 Task: Find connections with filter location Peñaflor with filter topic #LinkedInwith filter profile language English with filter current company Equitas Small Finance Bank with filter school Indraprastha University with filter industry Biotechnology Research with filter service category Portrait Photography with filter keywords title Accountant
Action: Mouse moved to (478, 73)
Screenshot: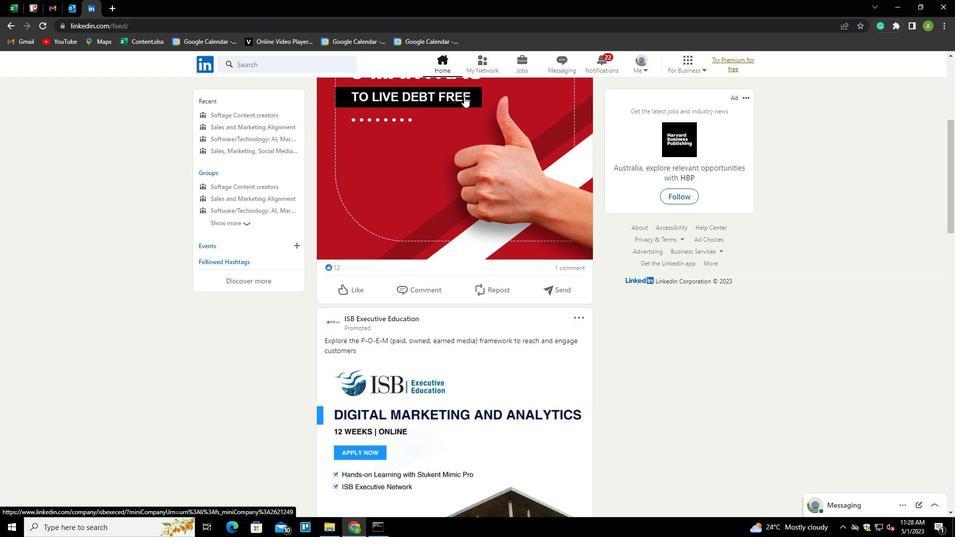 
Action: Mouse pressed left at (478, 73)
Screenshot: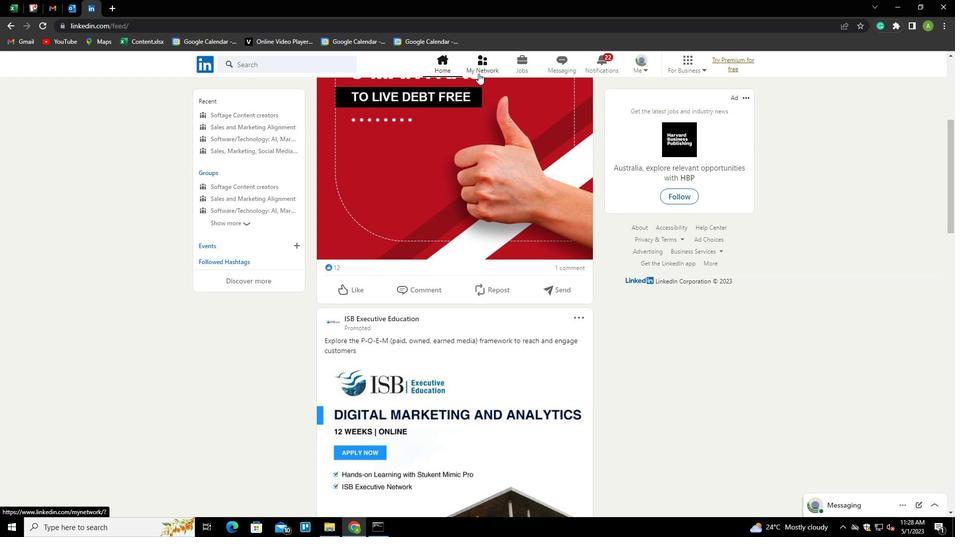 
Action: Mouse moved to (243, 121)
Screenshot: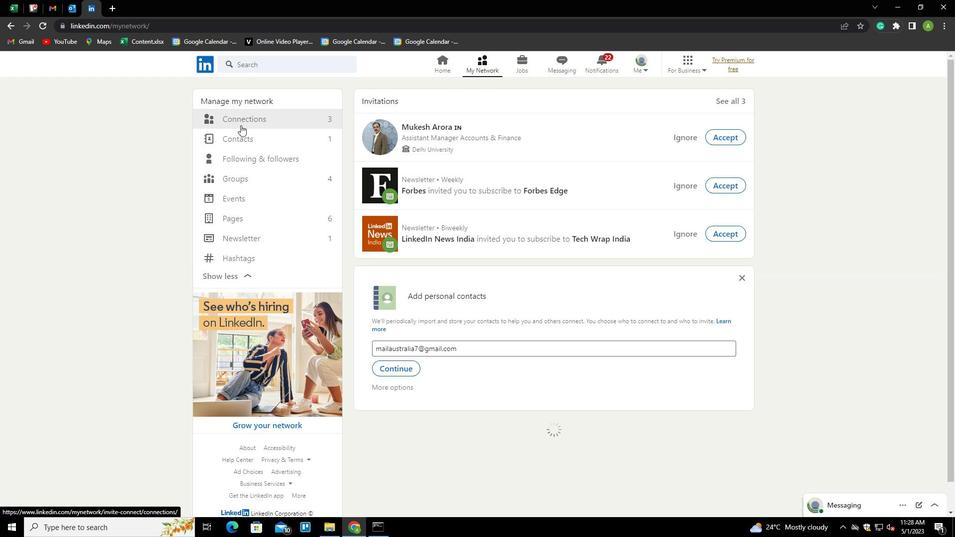 
Action: Mouse pressed left at (243, 121)
Screenshot: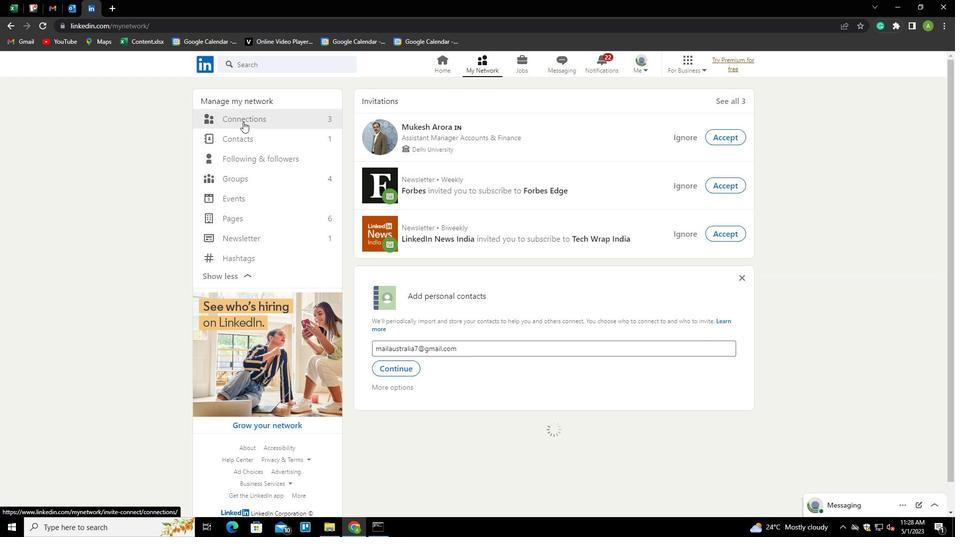 
Action: Mouse moved to (563, 119)
Screenshot: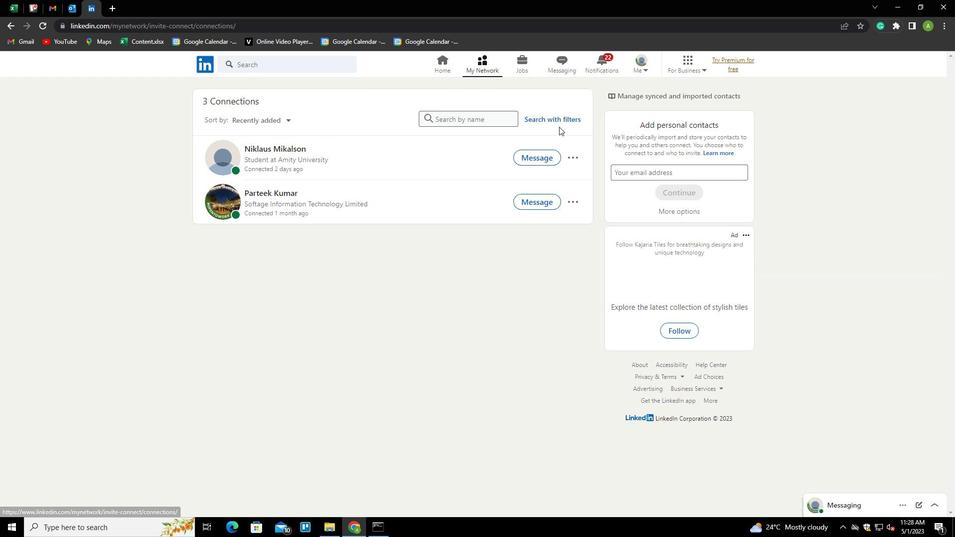 
Action: Mouse pressed left at (563, 119)
Screenshot: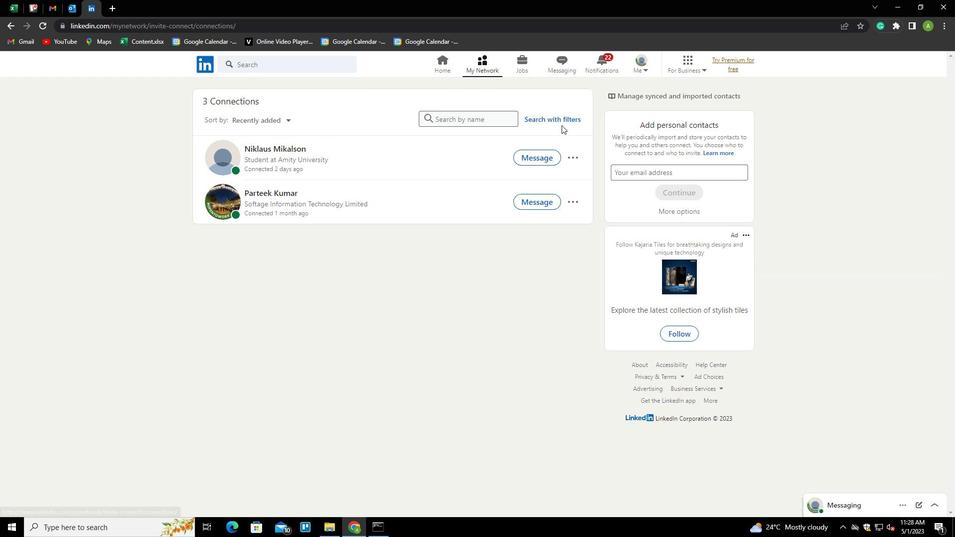 
Action: Mouse moved to (509, 91)
Screenshot: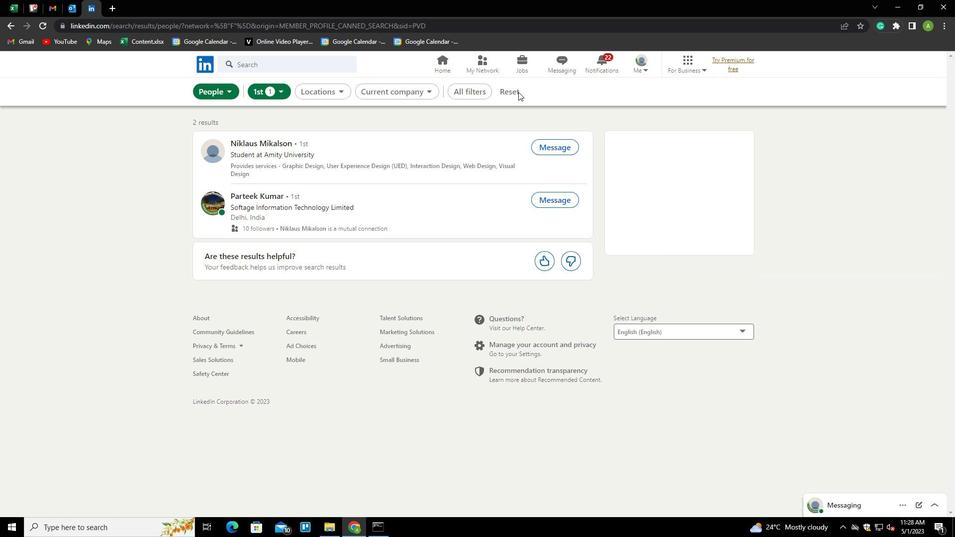 
Action: Mouse pressed left at (509, 91)
Screenshot: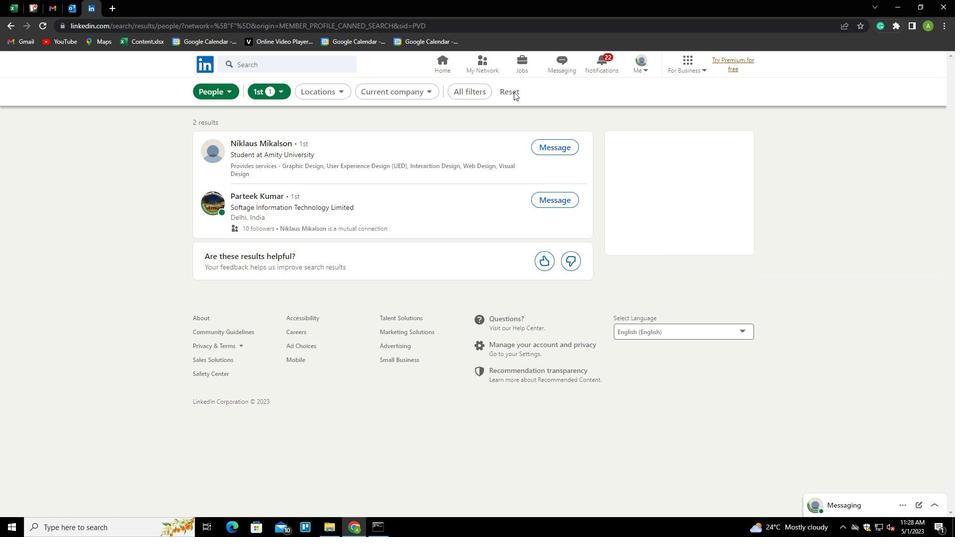 
Action: Mouse moved to (490, 91)
Screenshot: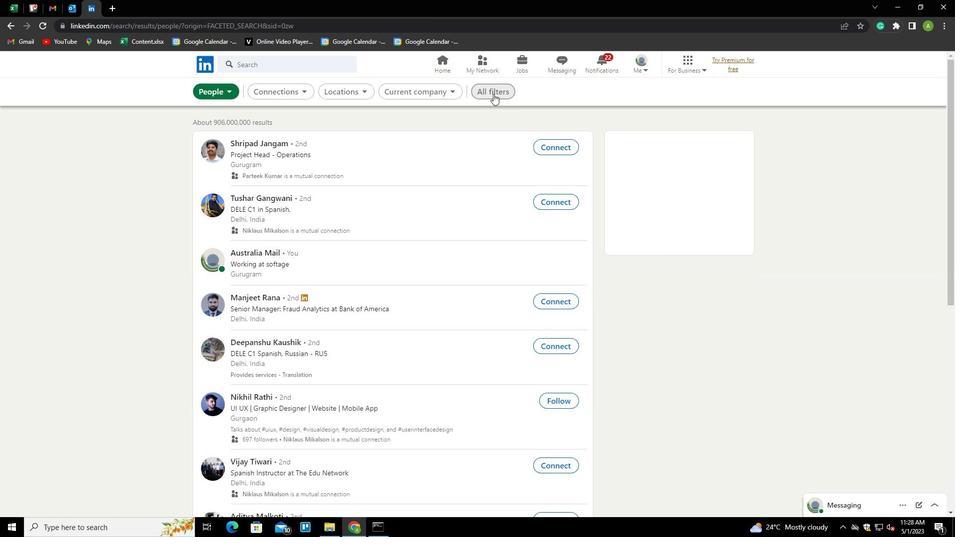 
Action: Mouse pressed left at (490, 91)
Screenshot: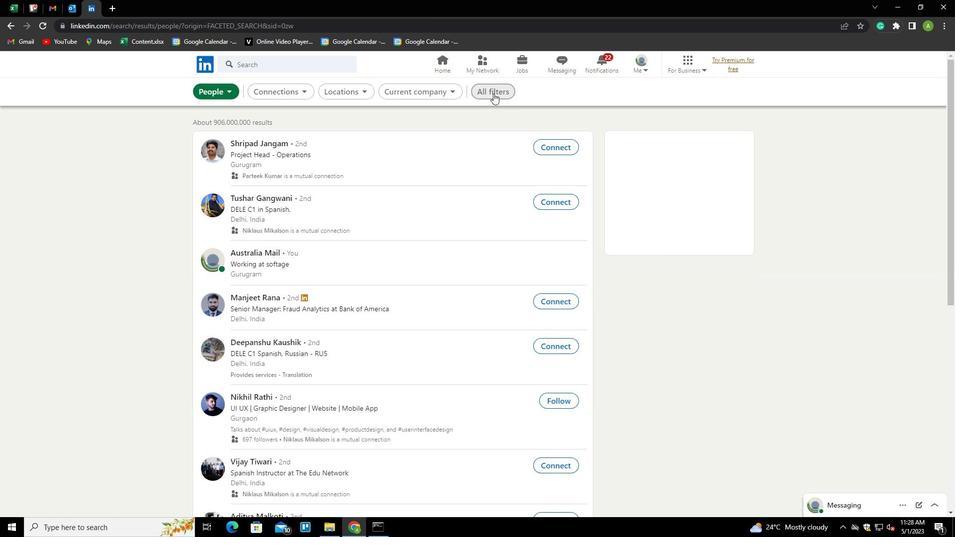 
Action: Mouse moved to (787, 265)
Screenshot: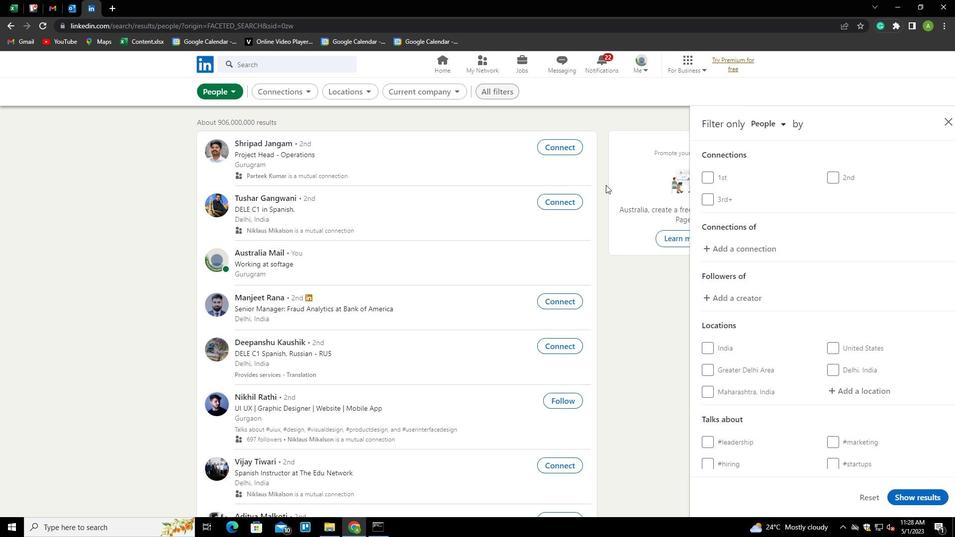 
Action: Mouse scrolled (787, 264) with delta (0, 0)
Screenshot: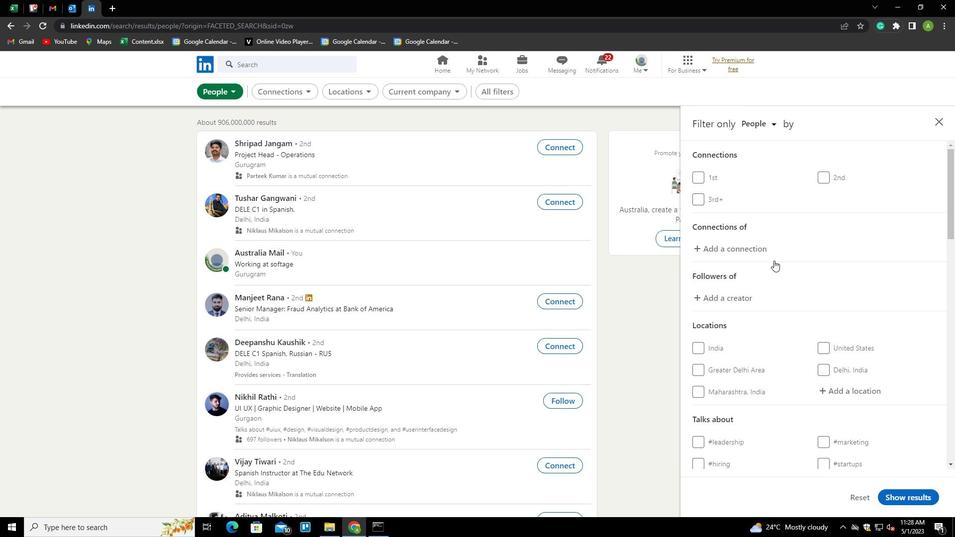 
Action: Mouse scrolled (787, 264) with delta (0, 0)
Screenshot: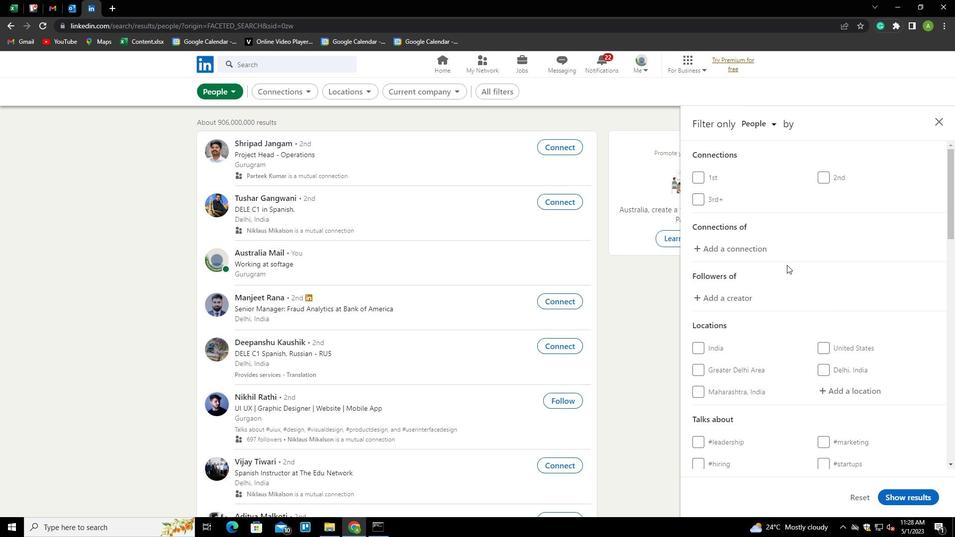 
Action: Mouse scrolled (787, 264) with delta (0, 0)
Screenshot: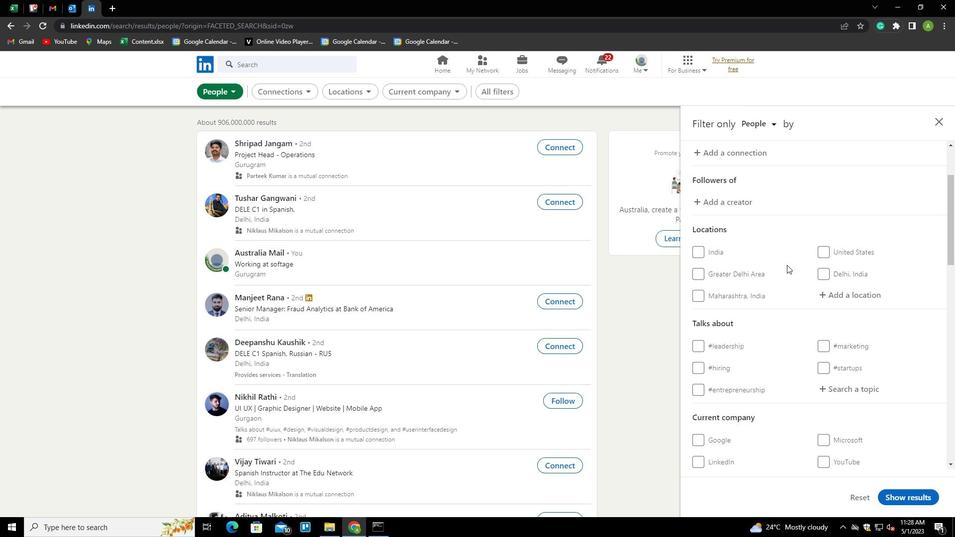 
Action: Mouse moved to (826, 244)
Screenshot: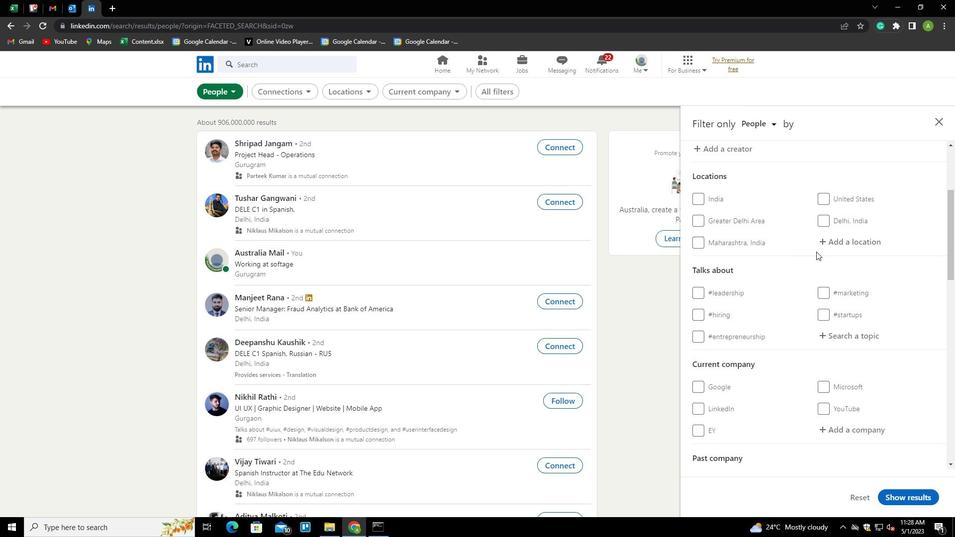 
Action: Mouse pressed left at (826, 244)
Screenshot: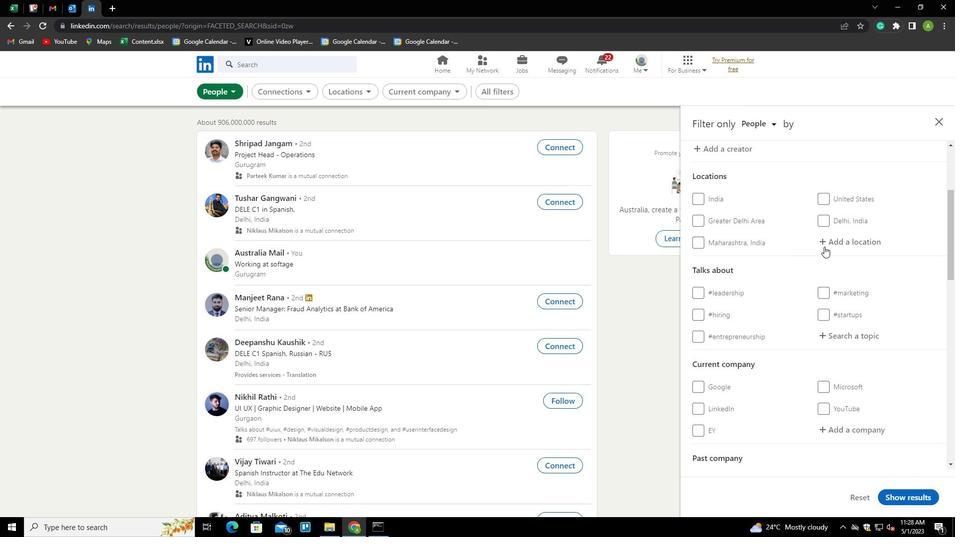 
Action: Key pressed <Key.shift><Key.shift><Key.shift><Key.shift><Key.shift><Key.shift><Key.shift><Key.shift>I<Key.backspace>PENAFLOR<Key.down><Key.enter>
Screenshot: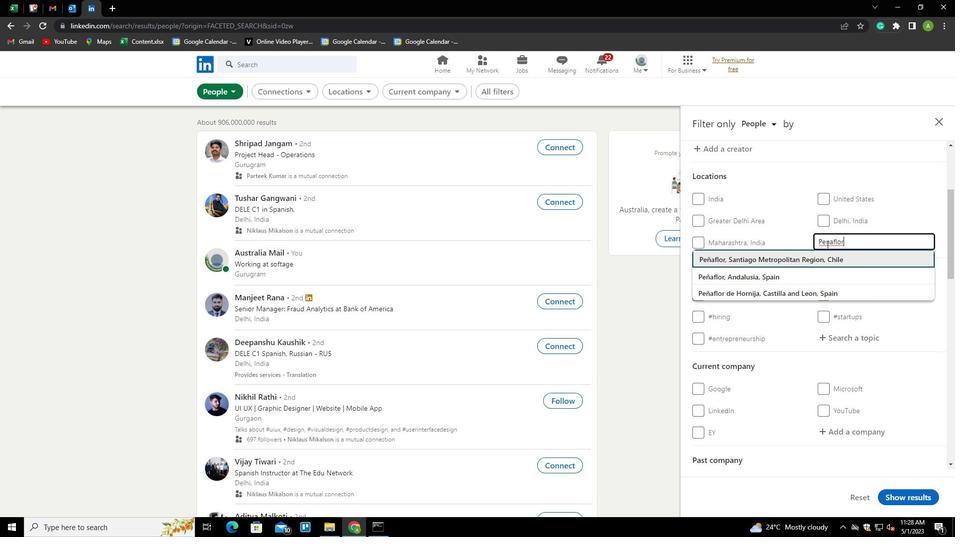 
Action: Mouse scrolled (826, 244) with delta (0, 0)
Screenshot: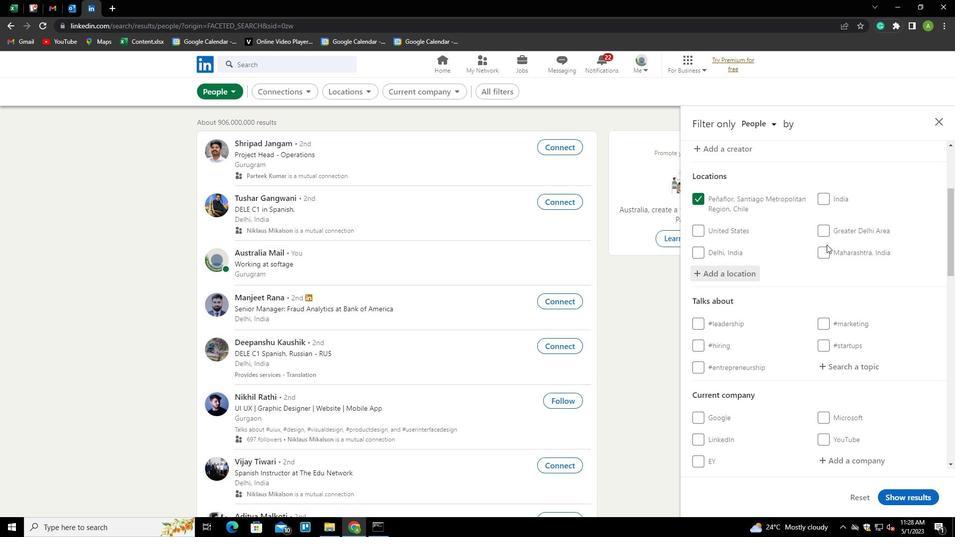 
Action: Mouse scrolled (826, 244) with delta (0, 0)
Screenshot: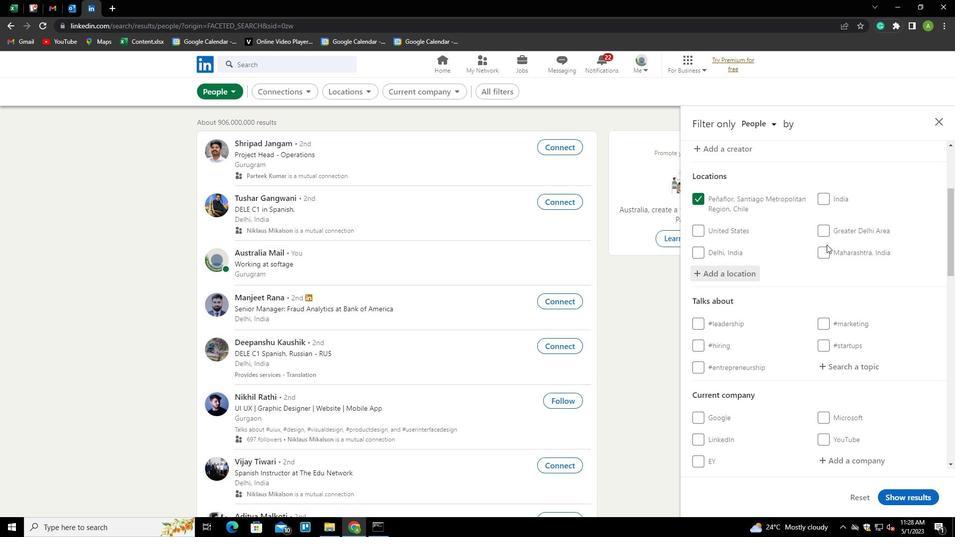 
Action: Mouse moved to (848, 264)
Screenshot: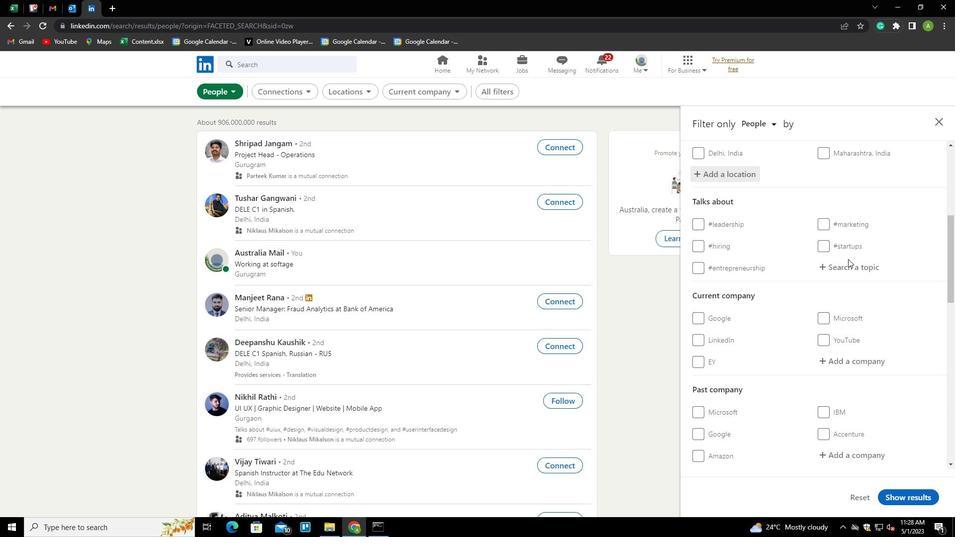 
Action: Mouse pressed left at (848, 264)
Screenshot: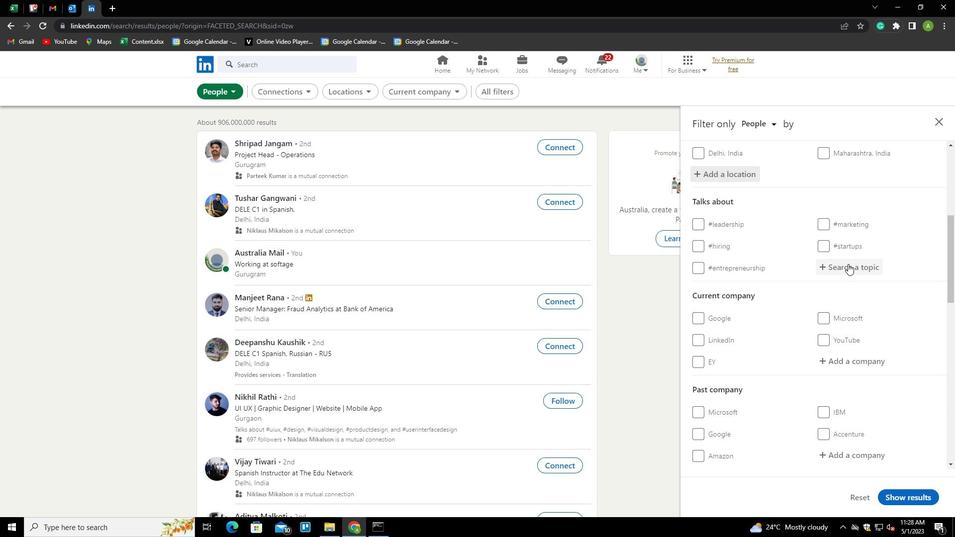 
Action: Key pressed <Key.shift>LINKED<Key.down><Key.enter>
Screenshot: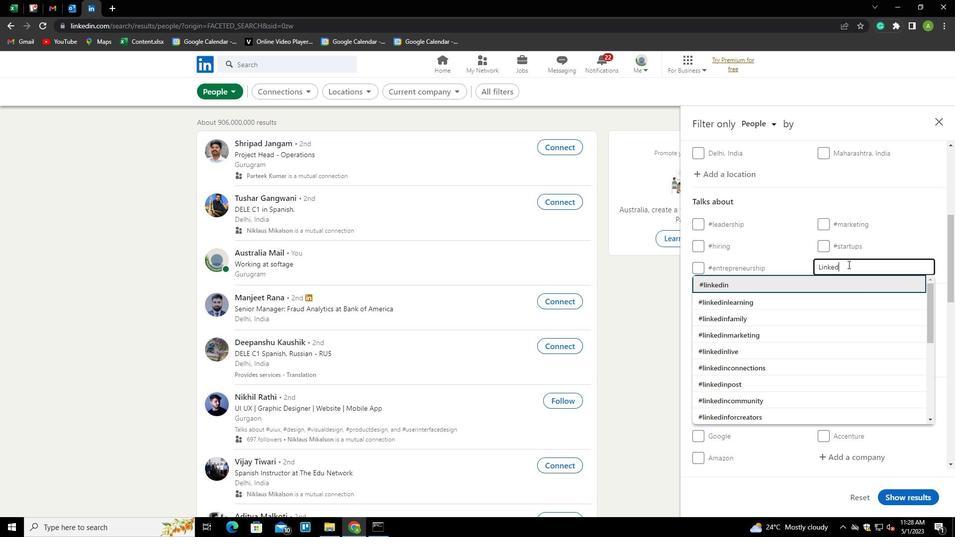 
Action: Mouse scrolled (848, 264) with delta (0, 0)
Screenshot: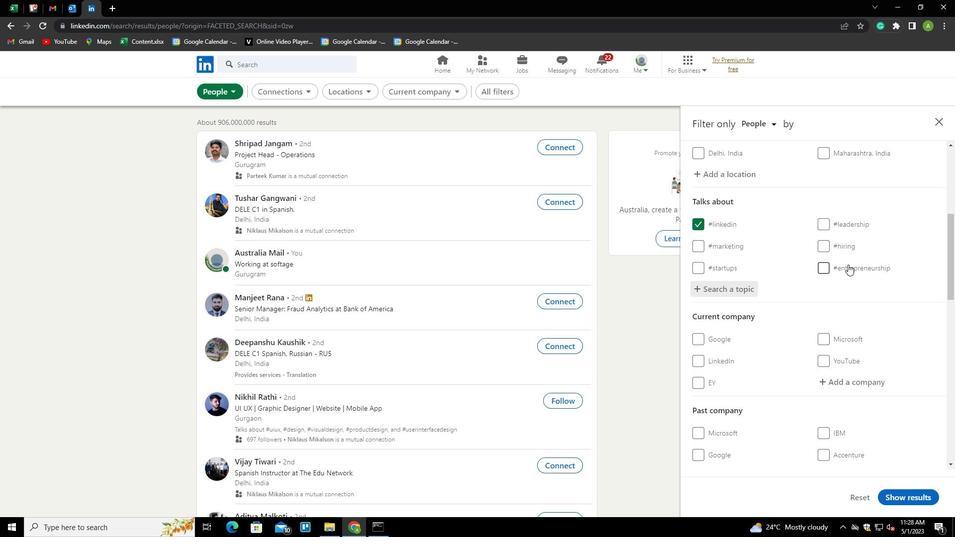 
Action: Mouse scrolled (848, 264) with delta (0, 0)
Screenshot: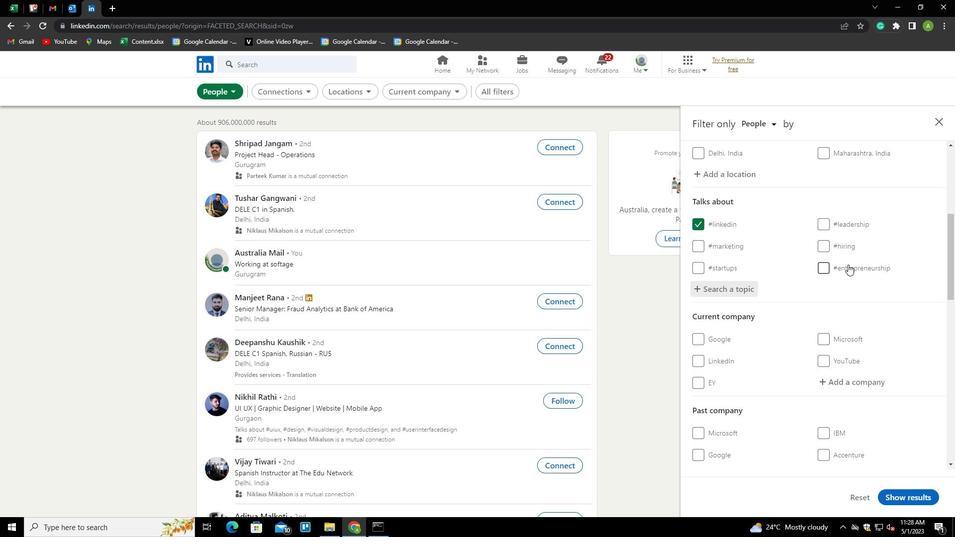 
Action: Mouse scrolled (848, 264) with delta (0, 0)
Screenshot: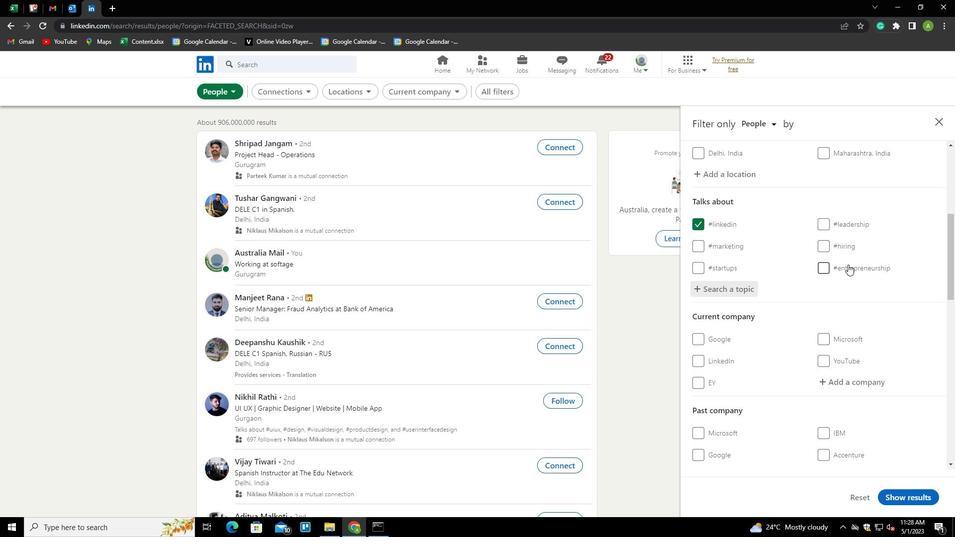 
Action: Mouse scrolled (848, 264) with delta (0, 0)
Screenshot: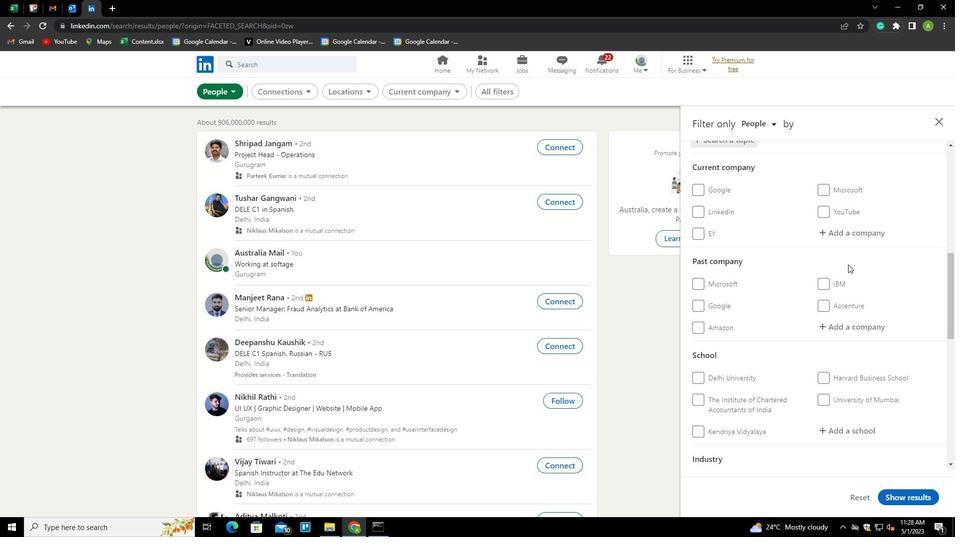 
Action: Mouse scrolled (848, 264) with delta (0, 0)
Screenshot: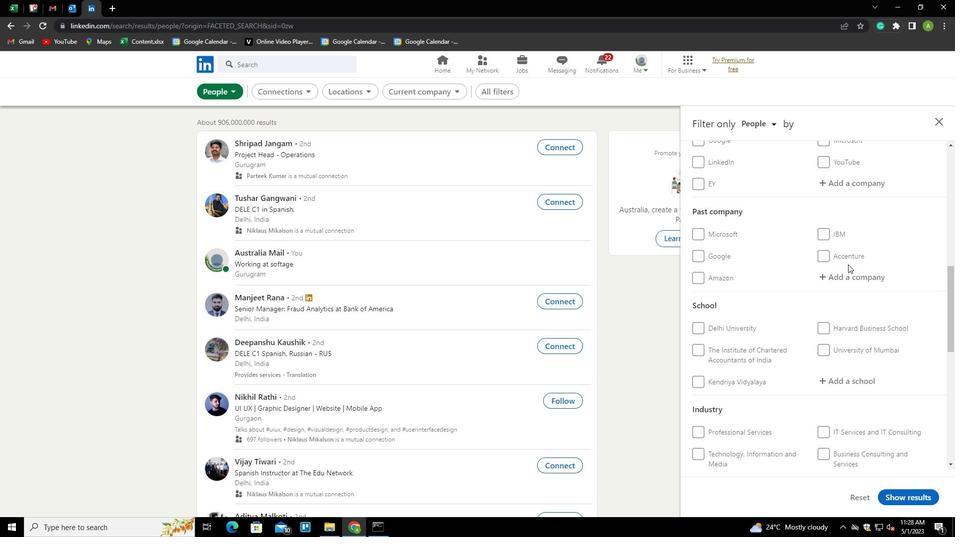 
Action: Mouse scrolled (848, 264) with delta (0, 0)
Screenshot: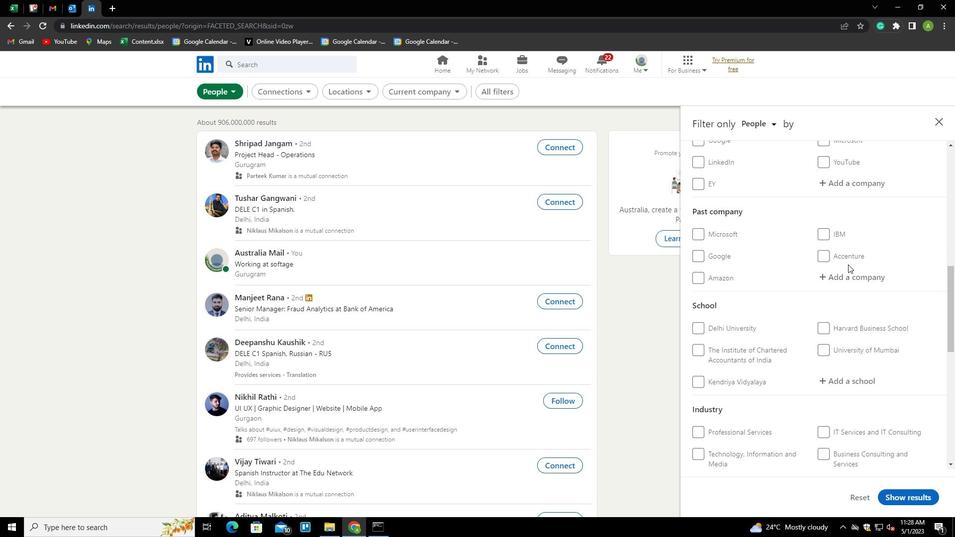 
Action: Mouse scrolled (848, 264) with delta (0, 0)
Screenshot: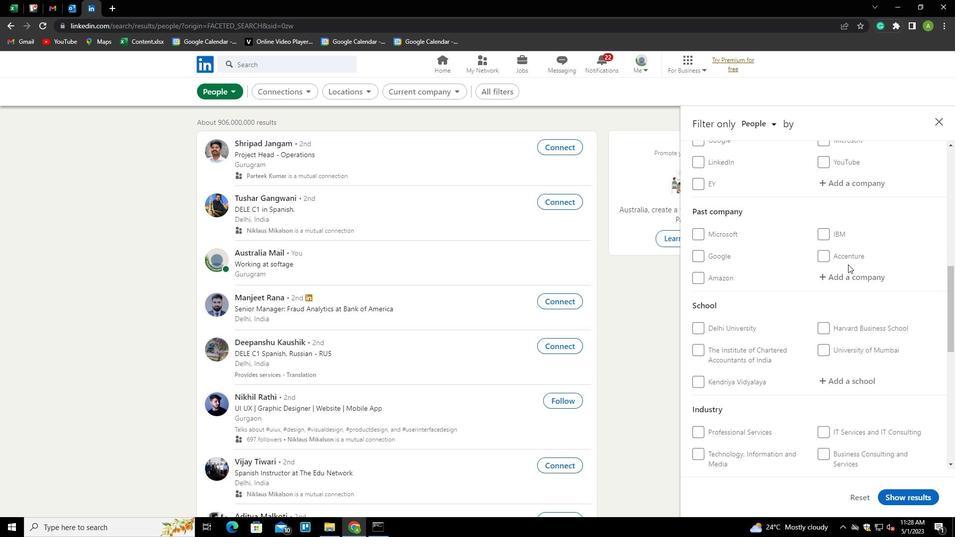 
Action: Mouse scrolled (848, 264) with delta (0, 0)
Screenshot: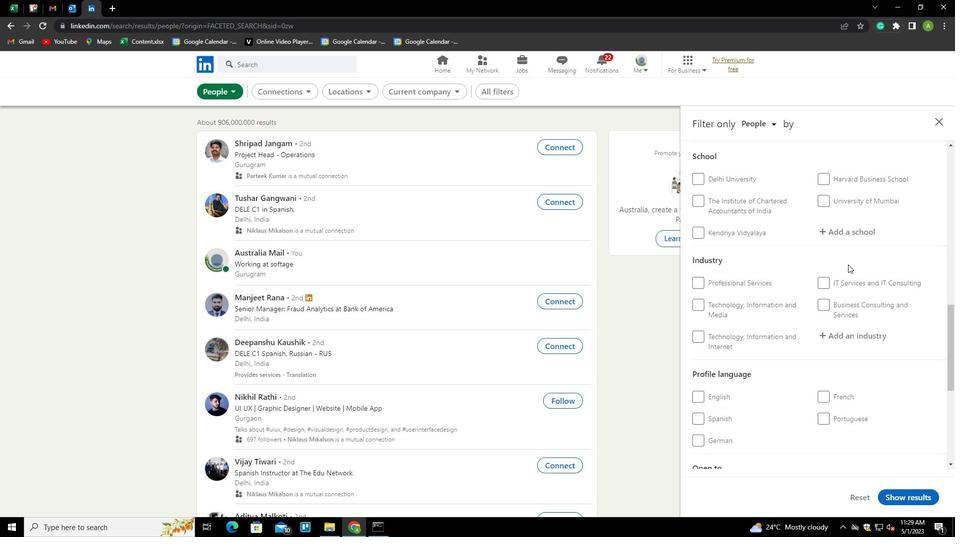 
Action: Mouse moved to (714, 346)
Screenshot: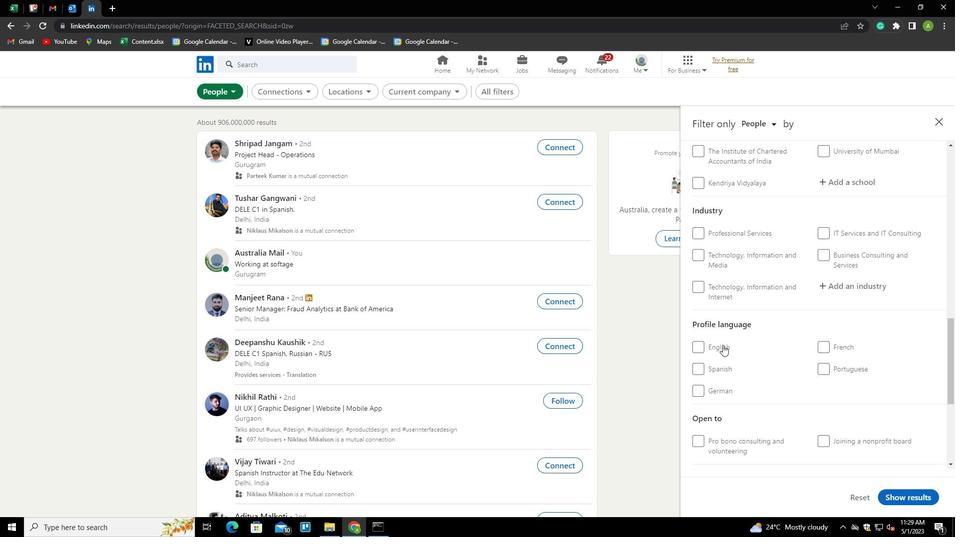
Action: Mouse pressed left at (714, 346)
Screenshot: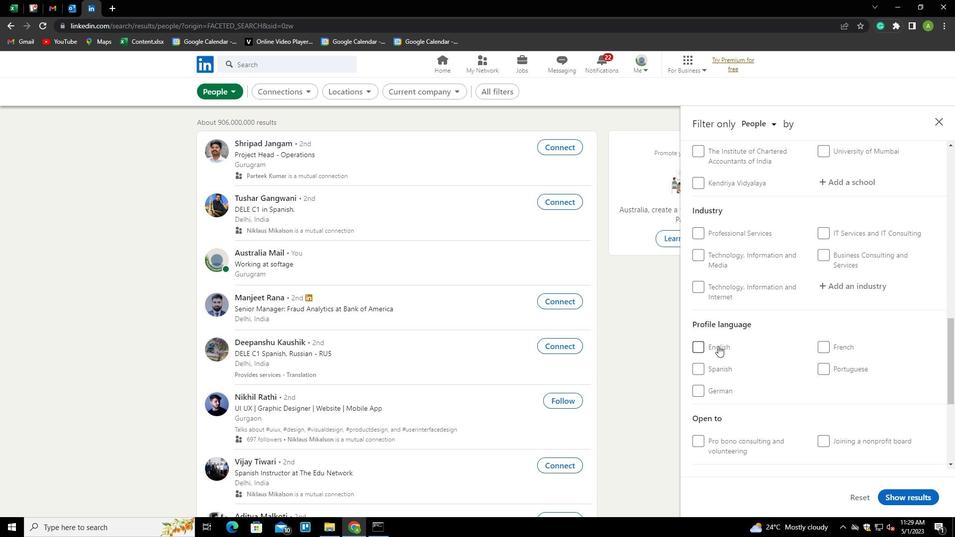 
Action: Mouse moved to (851, 331)
Screenshot: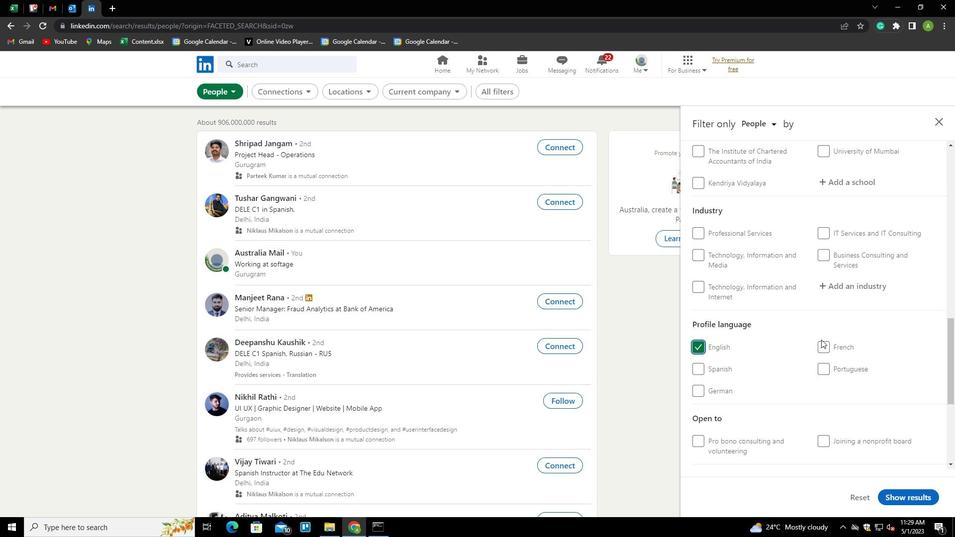 
Action: Mouse scrolled (851, 331) with delta (0, 0)
Screenshot: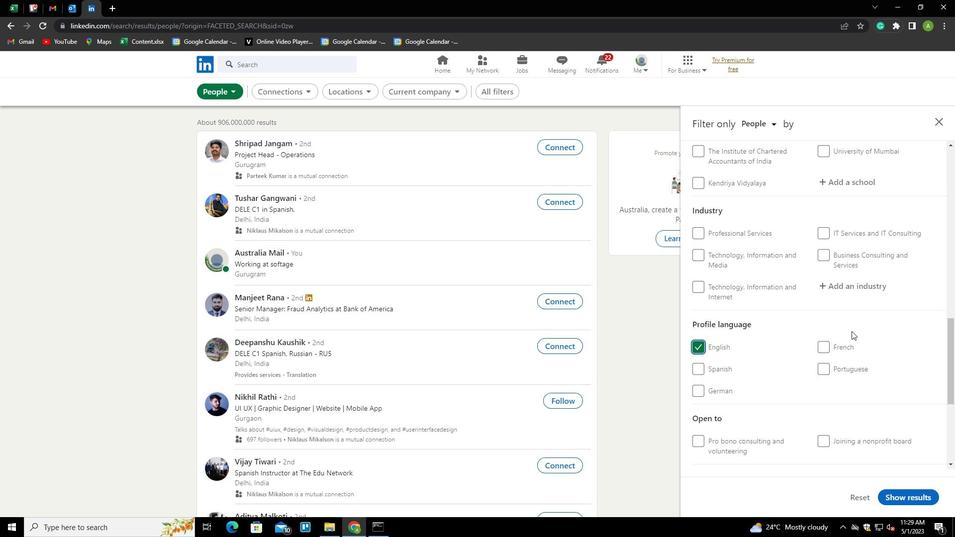 
Action: Mouse scrolled (851, 331) with delta (0, 0)
Screenshot: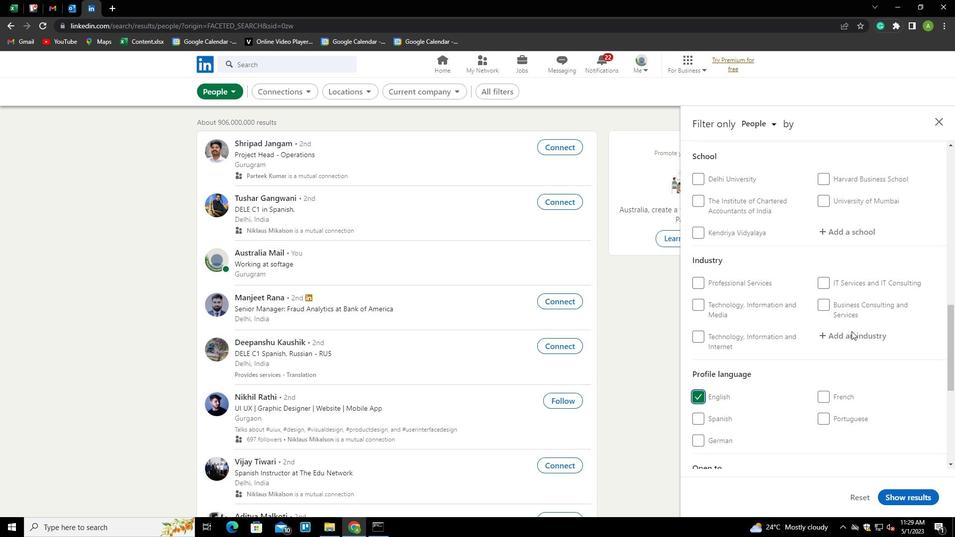 
Action: Mouse scrolled (851, 331) with delta (0, 0)
Screenshot: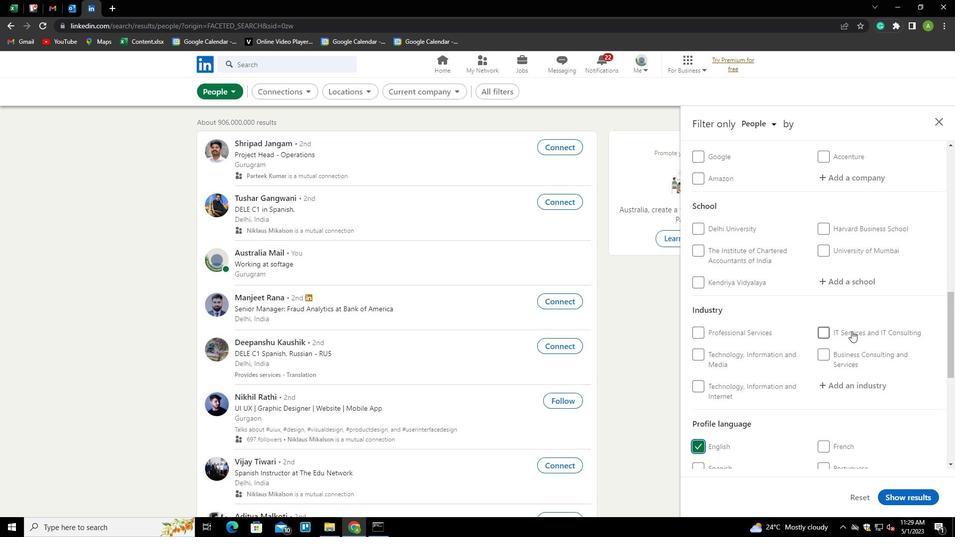 
Action: Mouse scrolled (851, 331) with delta (0, 0)
Screenshot: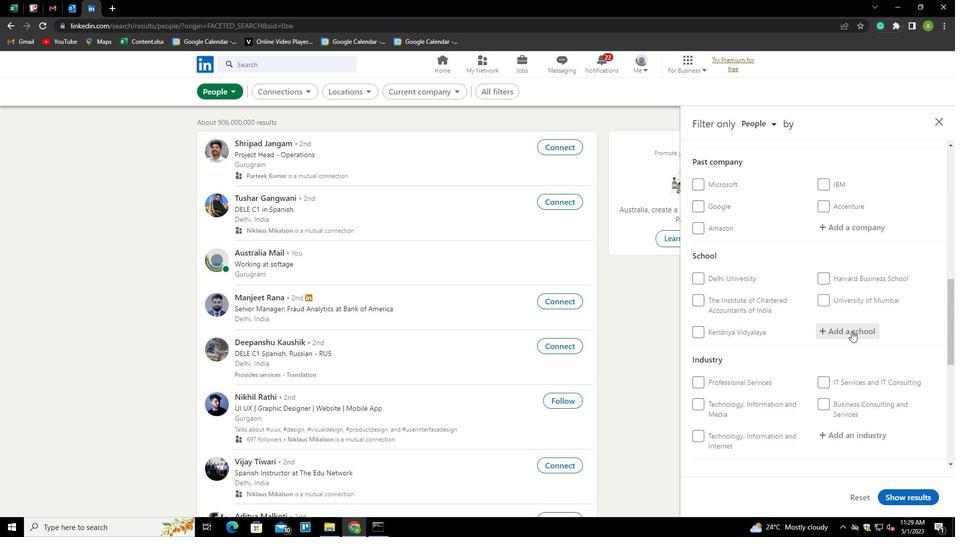 
Action: Mouse scrolled (851, 331) with delta (0, 0)
Screenshot: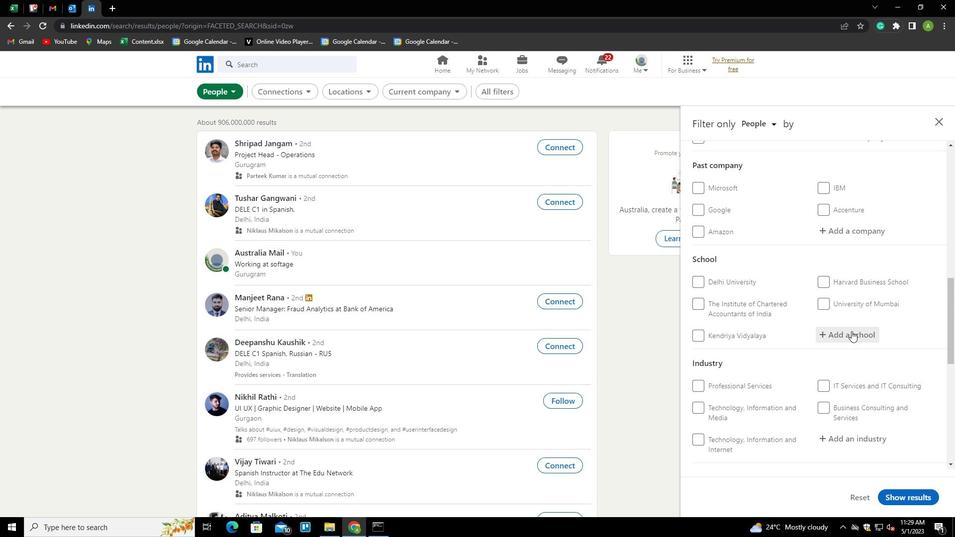 
Action: Mouse scrolled (851, 331) with delta (0, 0)
Screenshot: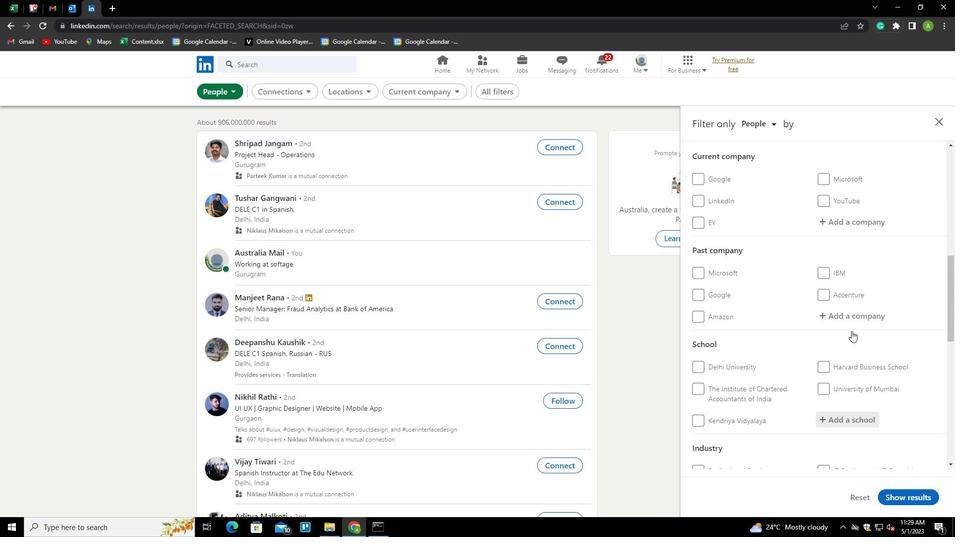 
Action: Mouse moved to (840, 280)
Screenshot: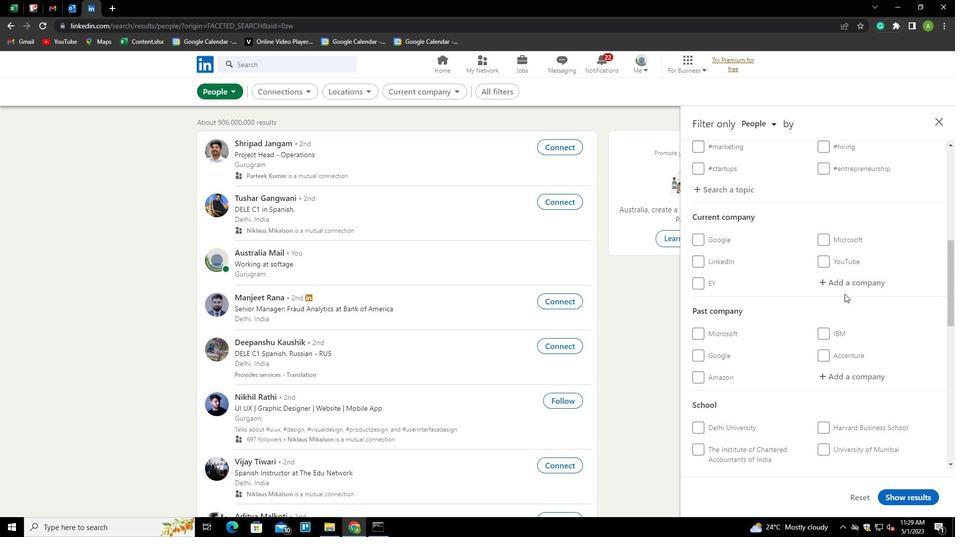 
Action: Mouse pressed left at (840, 280)
Screenshot: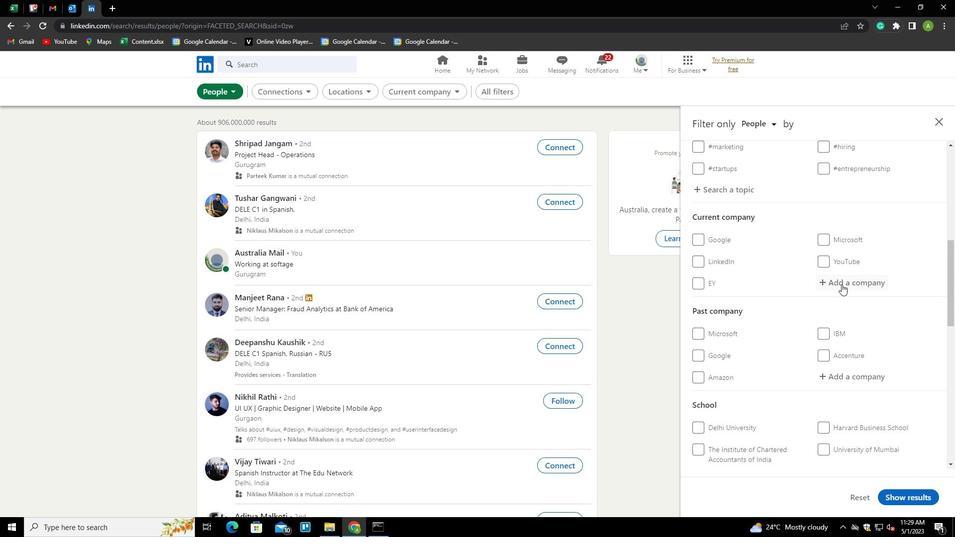 
Action: Key pressed <Key.shift>D<Key.backspace>EQUITAS<Key.down><Key.enter>
Screenshot: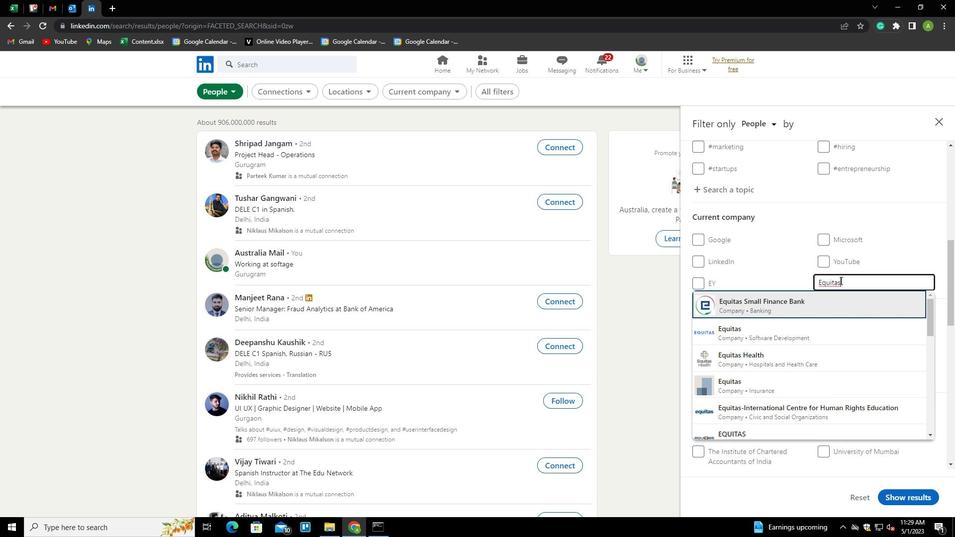 
Action: Mouse scrolled (840, 280) with delta (0, 0)
Screenshot: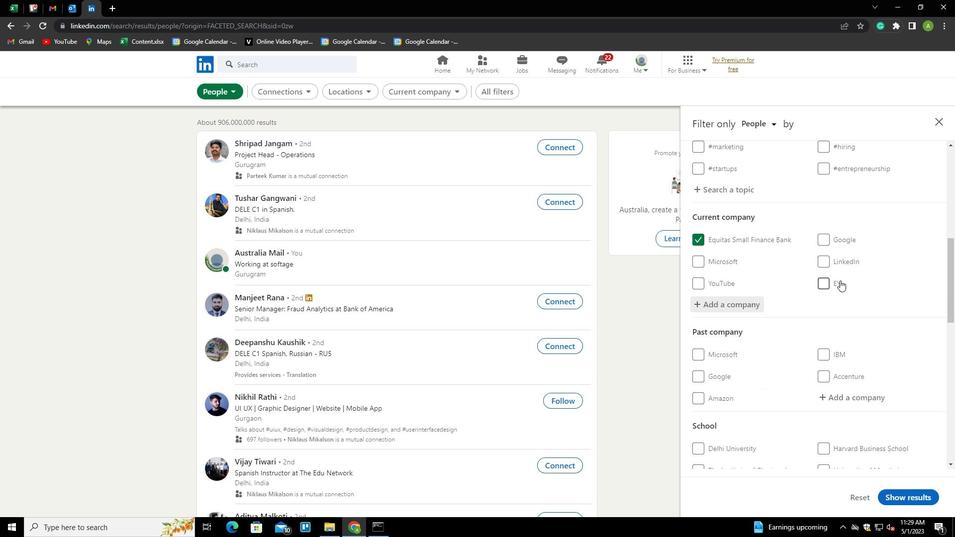 
Action: Mouse scrolled (840, 280) with delta (0, 0)
Screenshot: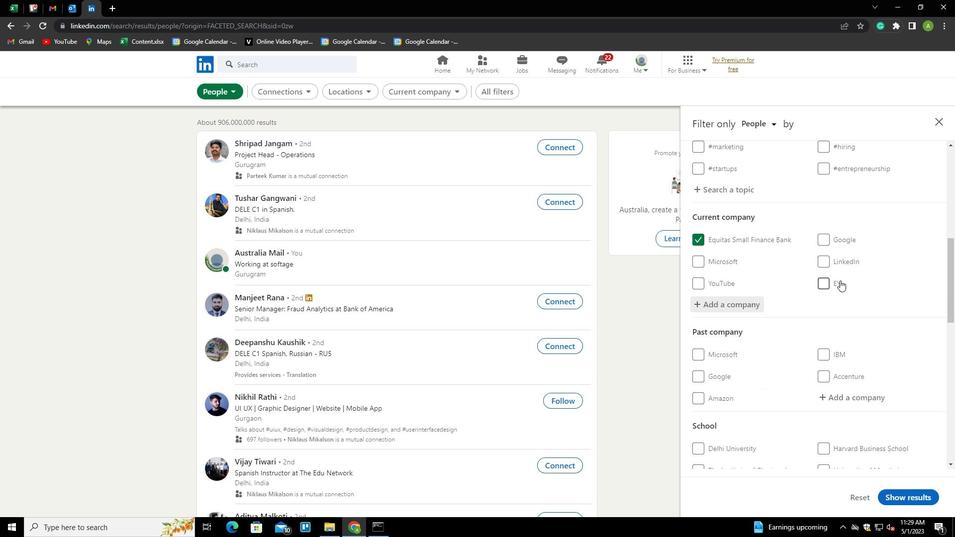 
Action: Mouse moved to (836, 303)
Screenshot: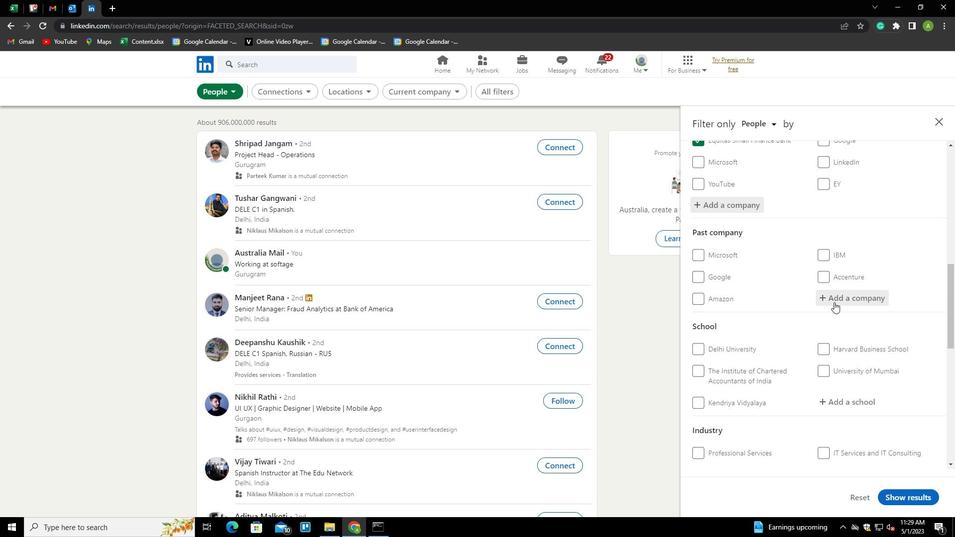 
Action: Mouse scrolled (836, 302) with delta (0, 0)
Screenshot: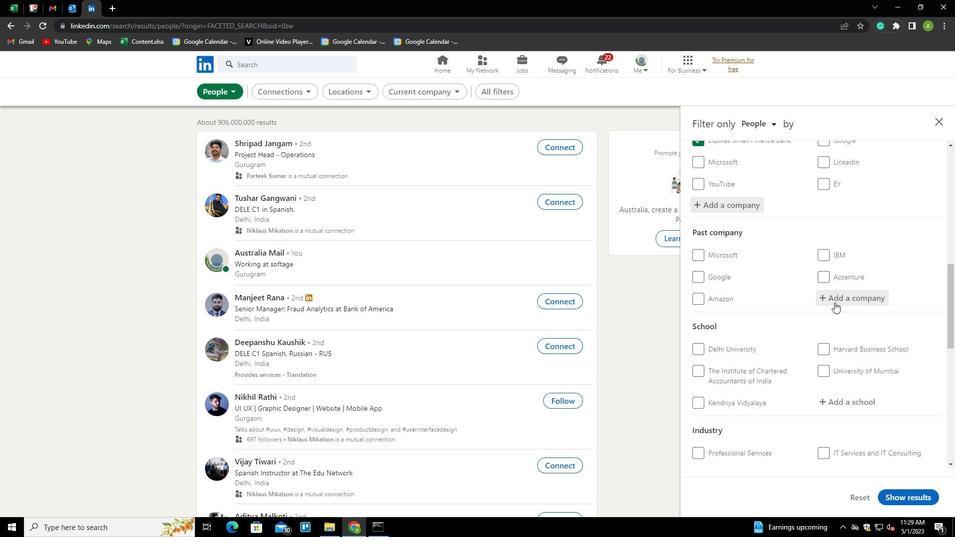 
Action: Mouse moved to (845, 356)
Screenshot: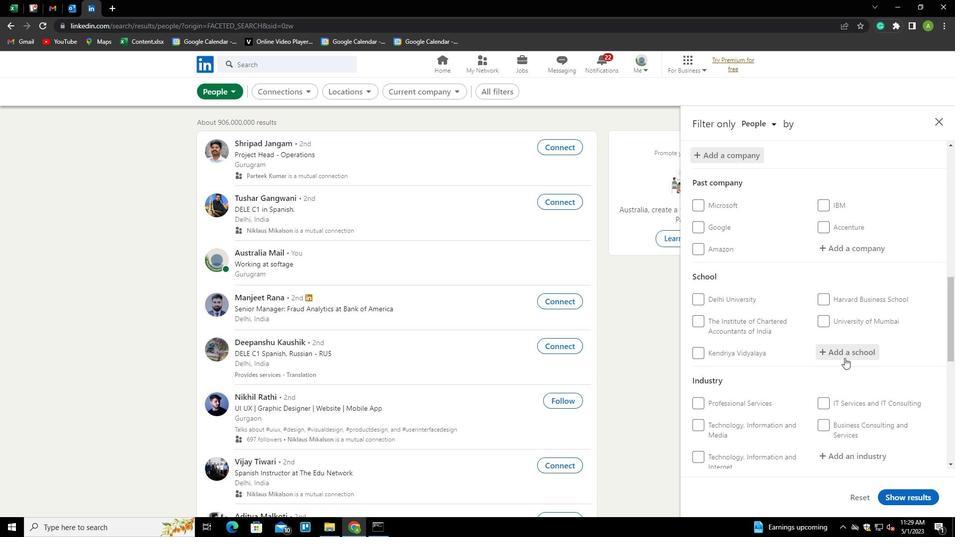 
Action: Mouse pressed left at (845, 356)
Screenshot: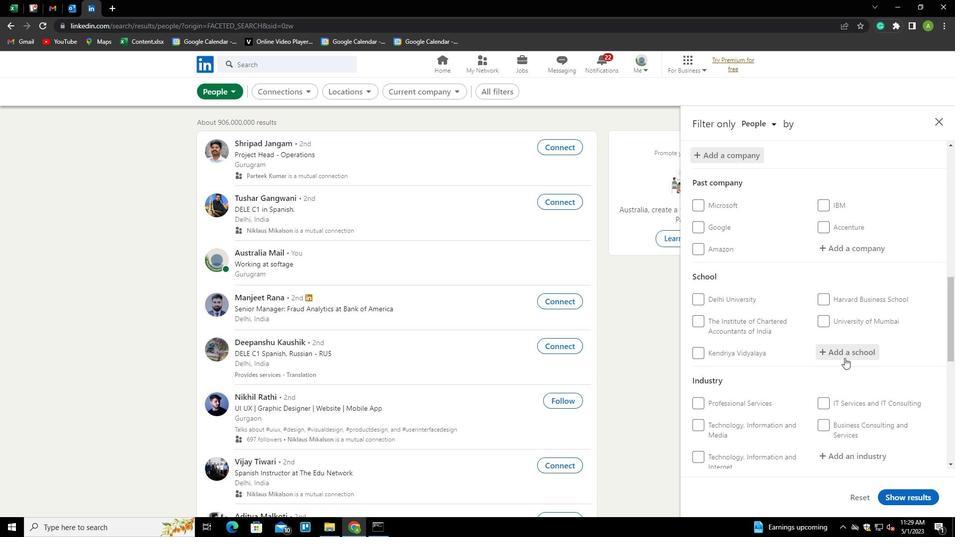 
Action: Key pressed <Key.shift>INPRA<Key.backspace><Key.backspace><Key.backspace>DRAP<Key.down><Key.down><Key.down><Key.down>RASTHA<Key.space><Key.shift><Key.shift><Key.shift><Key.shift><Key.shift><Key.shift><Key.shift><Key.shift><Key.shift><Key.shift><Key.shift><Key.shift><Key.shift><Key.shift><Key.shift>UNI<Key.down><Key.enter>
Screenshot: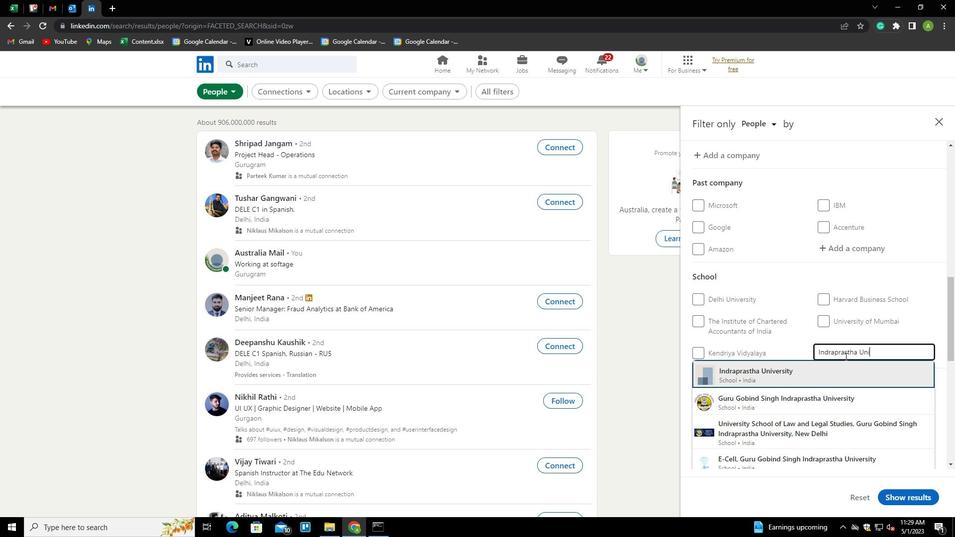 
Action: Mouse moved to (805, 363)
Screenshot: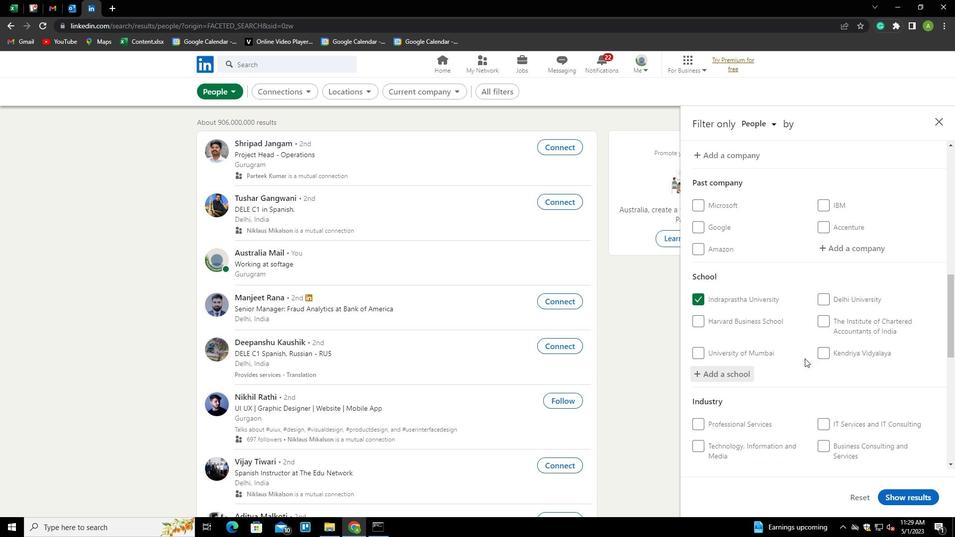 
Action: Mouse scrolled (805, 362) with delta (0, 0)
Screenshot: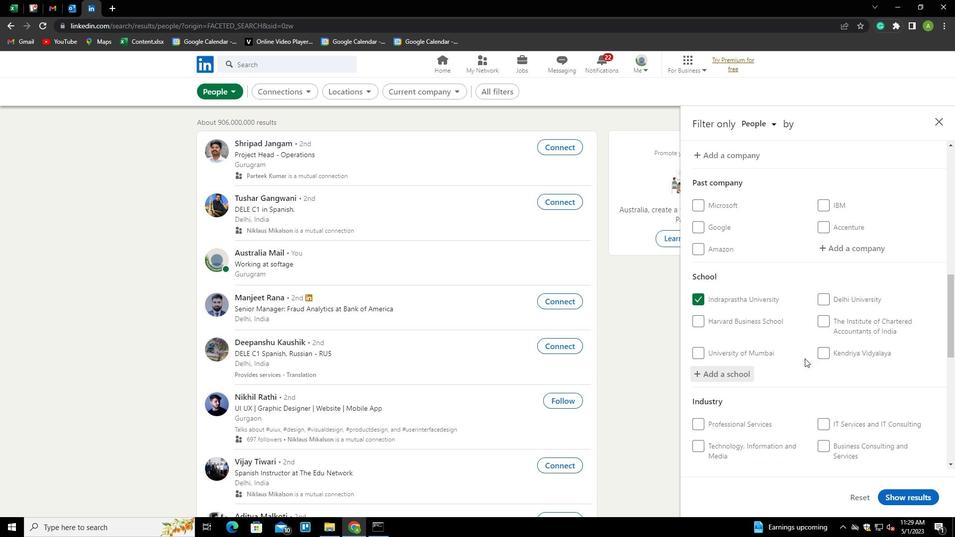 
Action: Mouse moved to (805, 363)
Screenshot: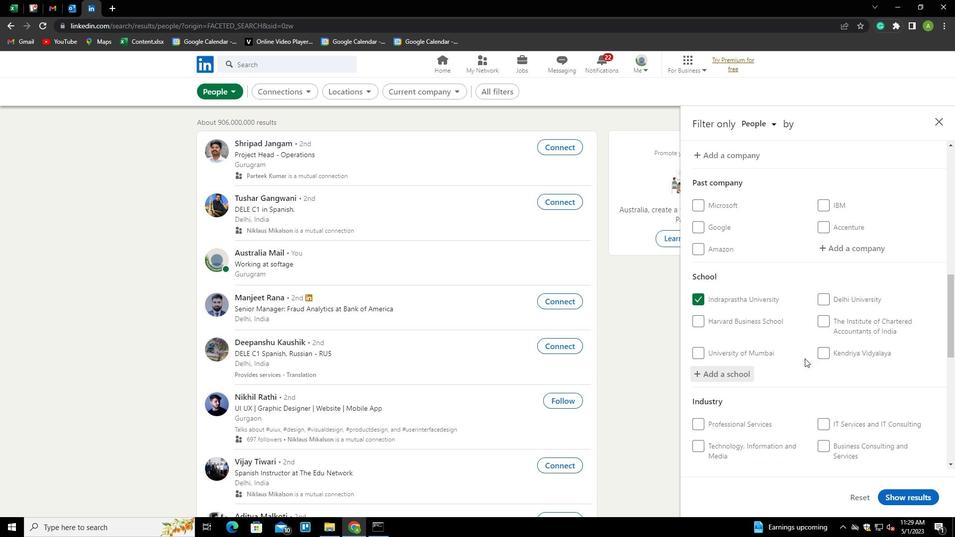 
Action: Mouse scrolled (805, 362) with delta (0, 0)
Screenshot: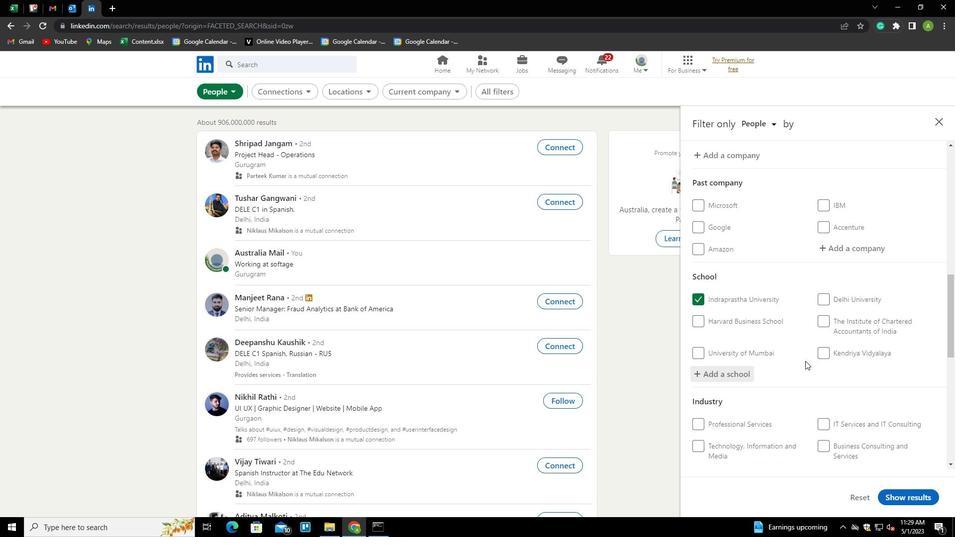 
Action: Mouse scrolled (805, 362) with delta (0, 0)
Screenshot: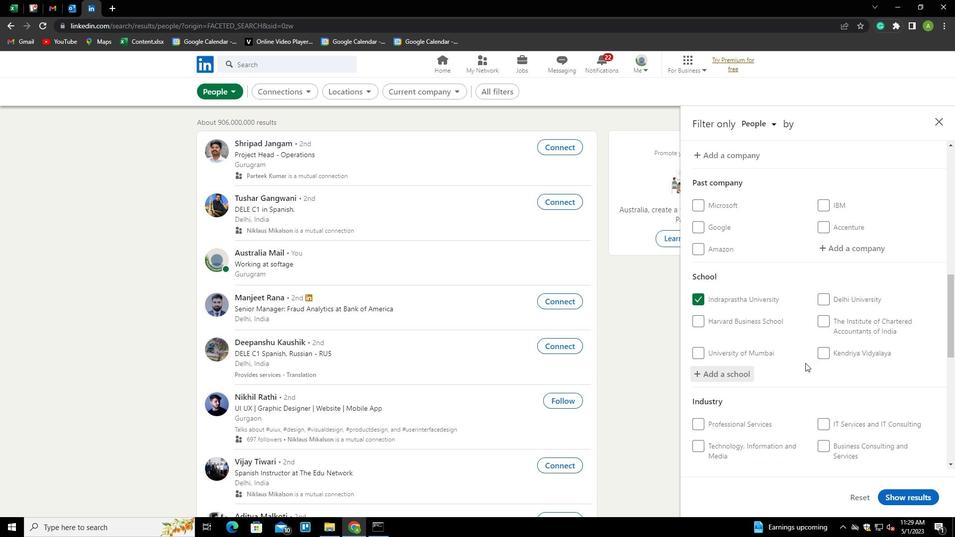 
Action: Mouse moved to (838, 327)
Screenshot: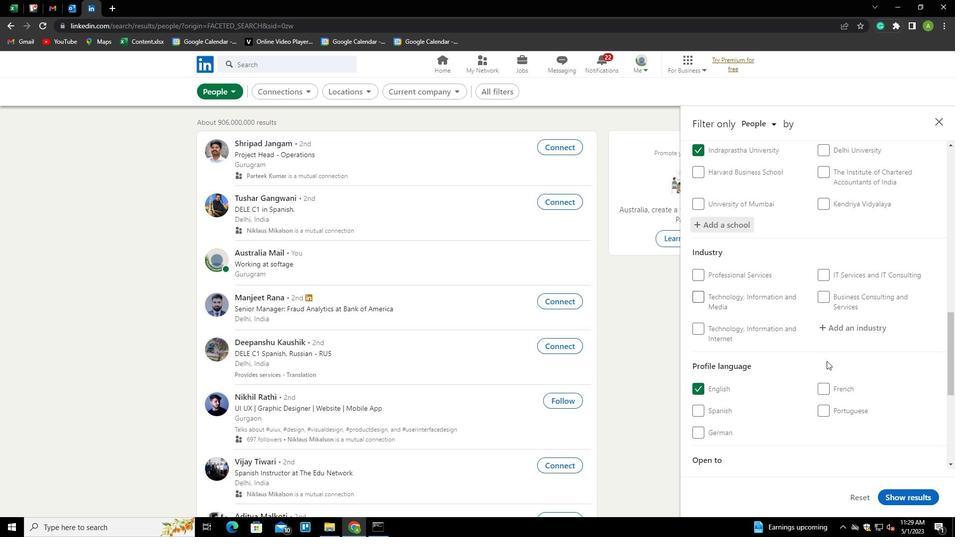 
Action: Mouse pressed left at (838, 327)
Screenshot: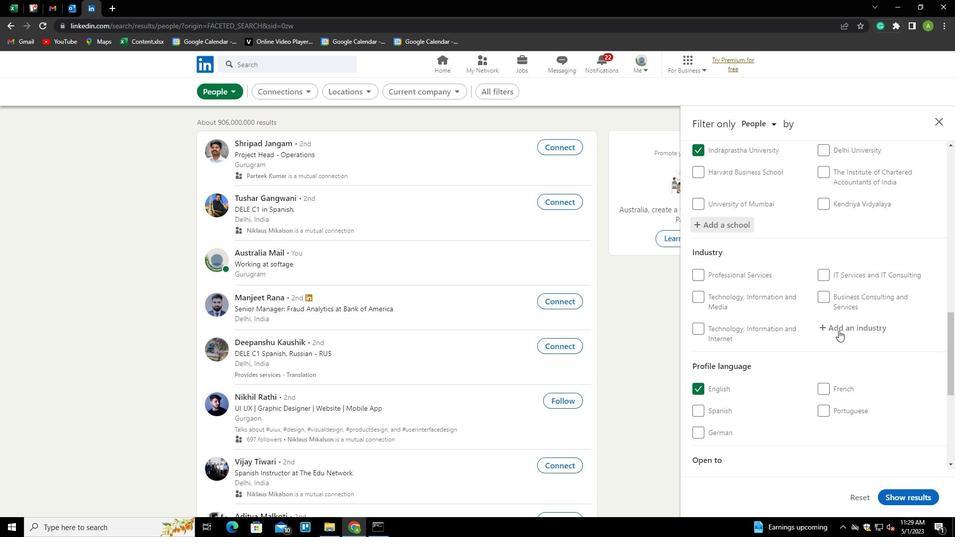 
Action: Mouse moved to (837, 327)
Screenshot: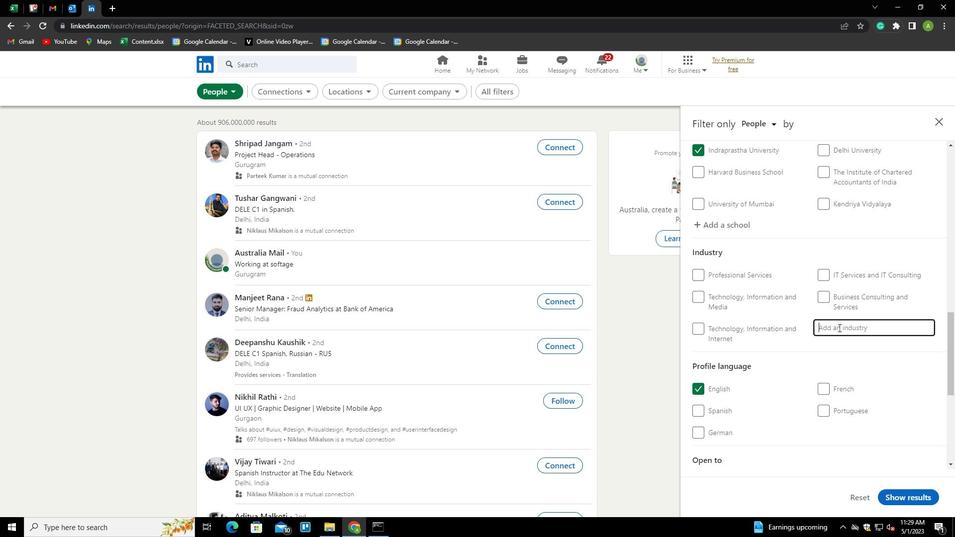 
Action: Key pressed <Key.shift>
Screenshot: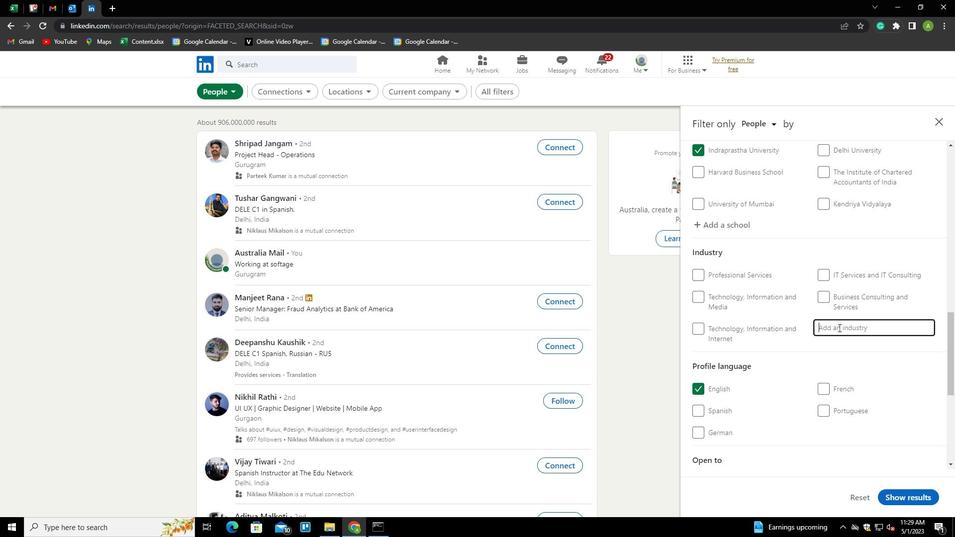 
Action: Mouse moved to (837, 328)
Screenshot: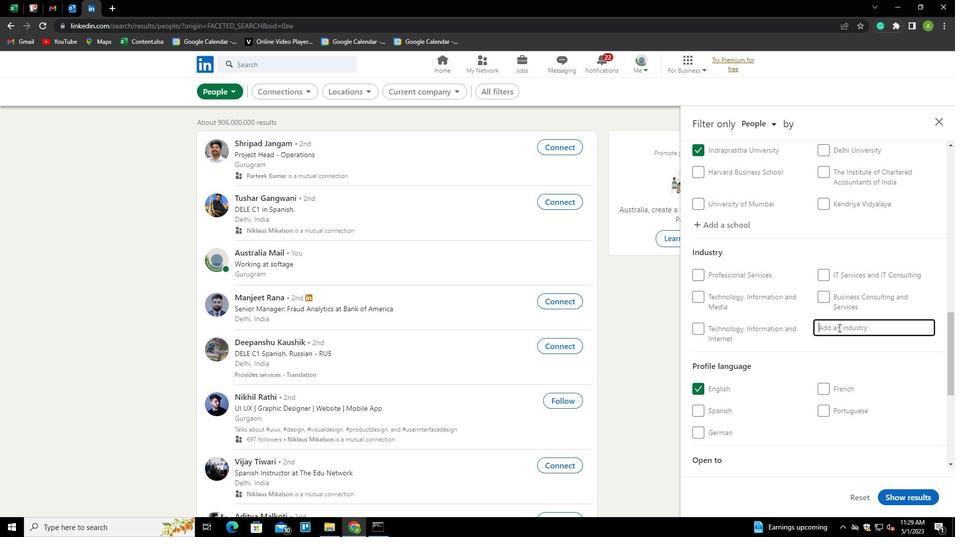 
Action: Key pressed BIOTECH<Key.down><Key.down><Key.enter>
Screenshot: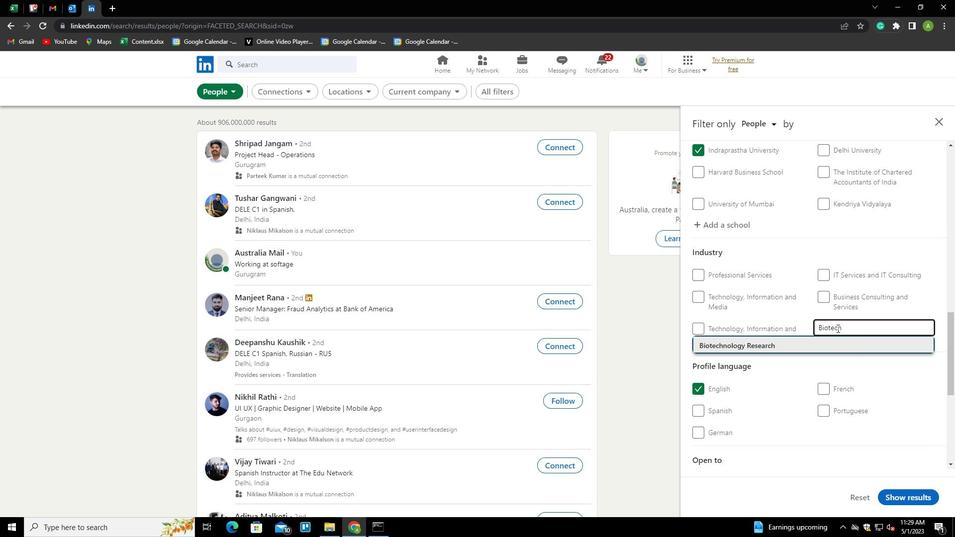 
Action: Mouse moved to (834, 331)
Screenshot: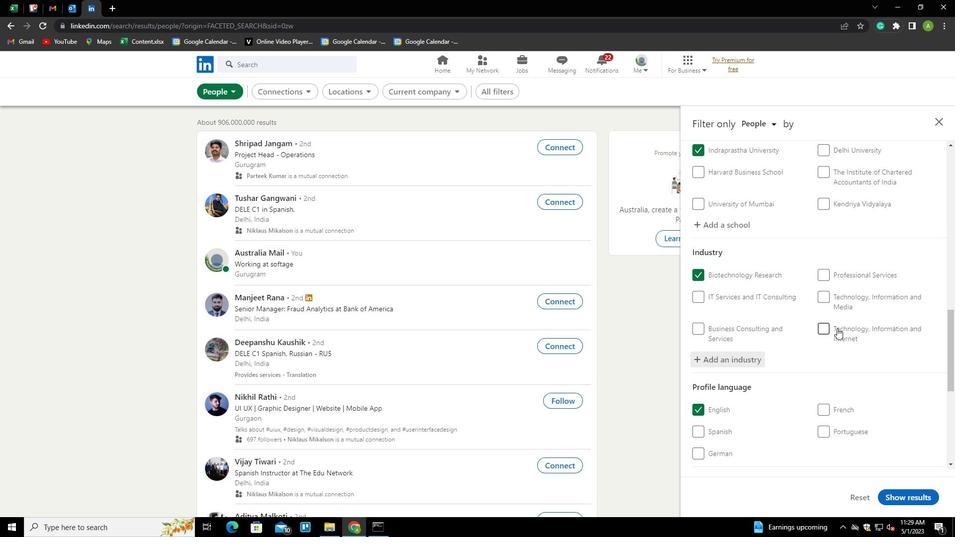 
Action: Mouse scrolled (834, 331) with delta (0, 0)
Screenshot: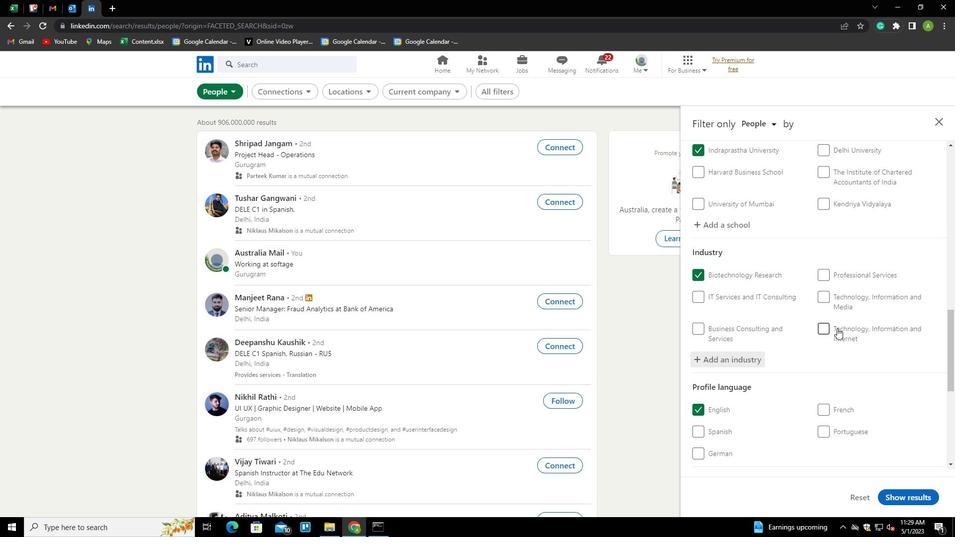 
Action: Mouse moved to (834, 331)
Screenshot: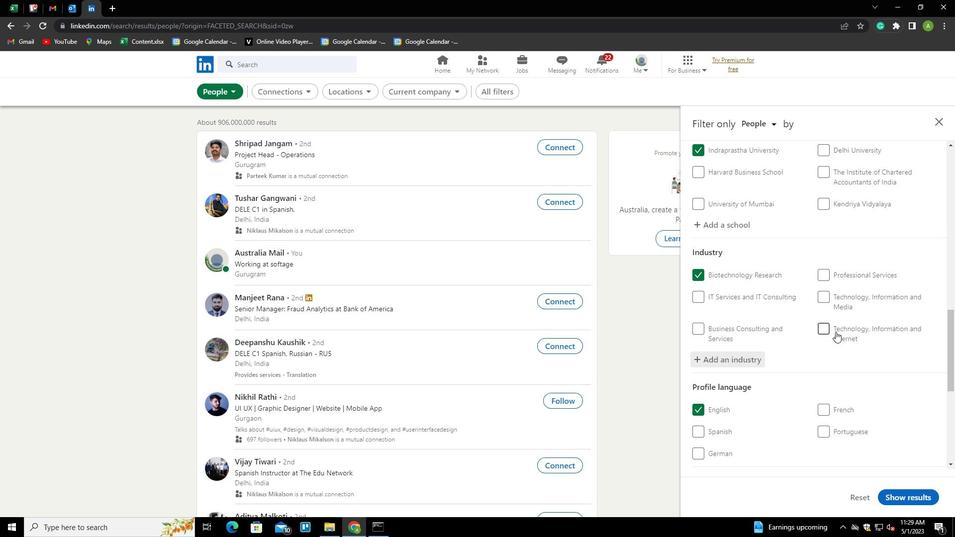 
Action: Mouse scrolled (834, 331) with delta (0, 0)
Screenshot: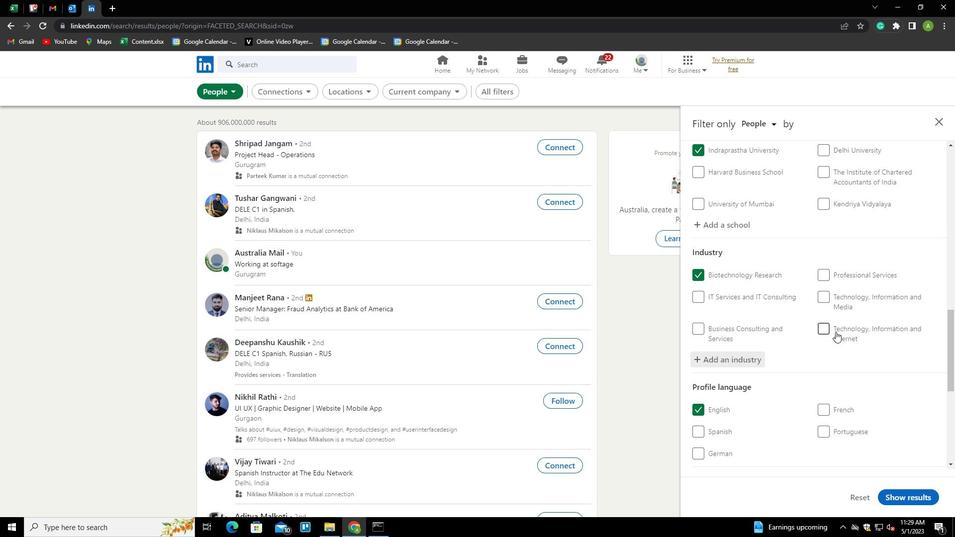 
Action: Mouse moved to (833, 331)
Screenshot: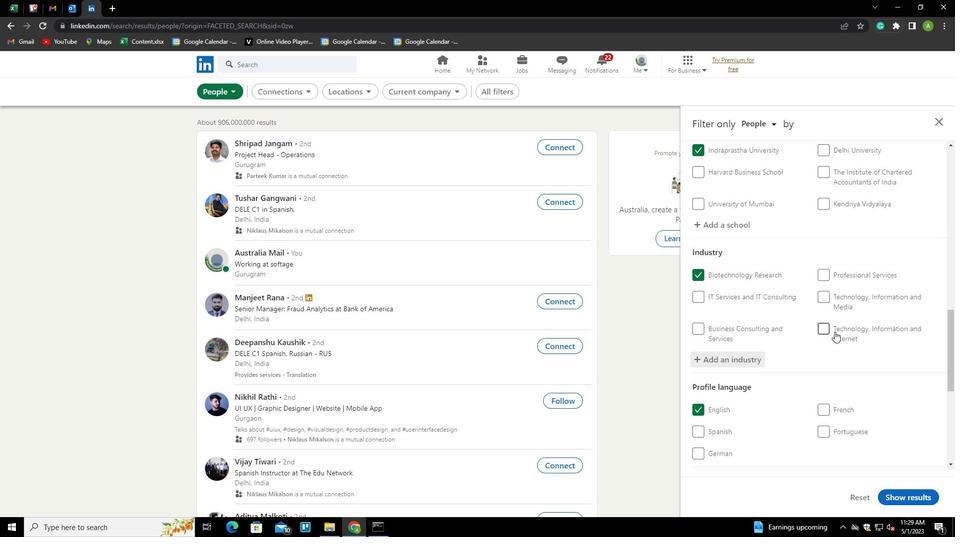 
Action: Mouse scrolled (833, 331) with delta (0, 0)
Screenshot: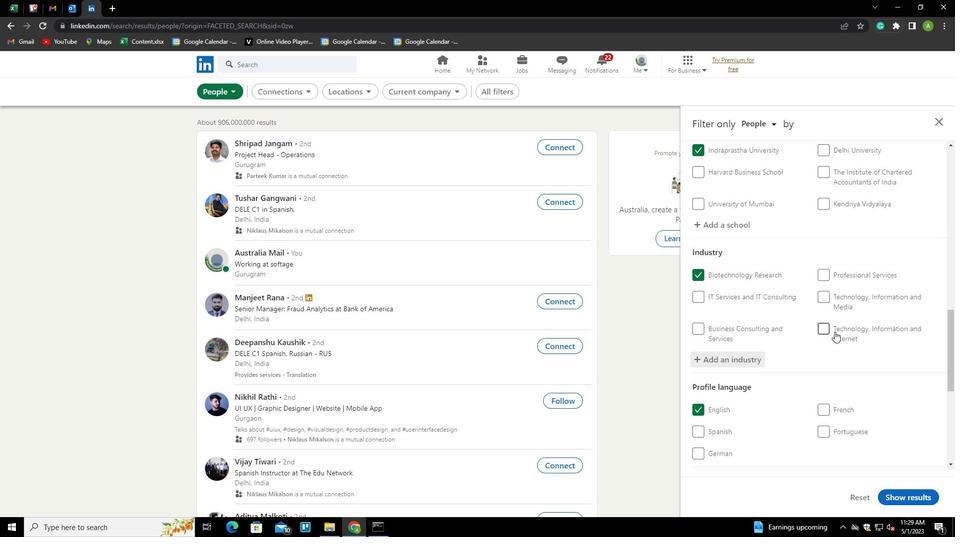 
Action: Mouse scrolled (833, 331) with delta (0, 0)
Screenshot: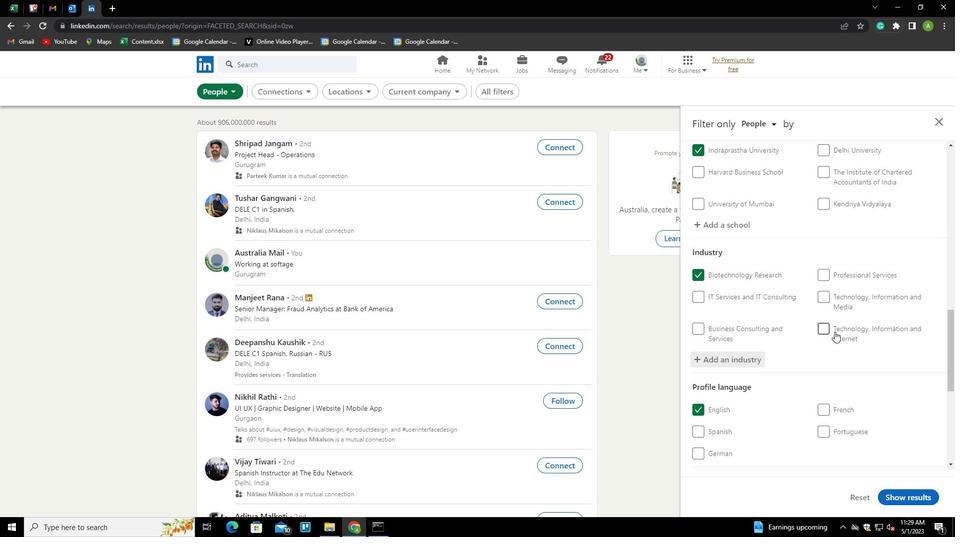 
Action: Mouse moved to (825, 359)
Screenshot: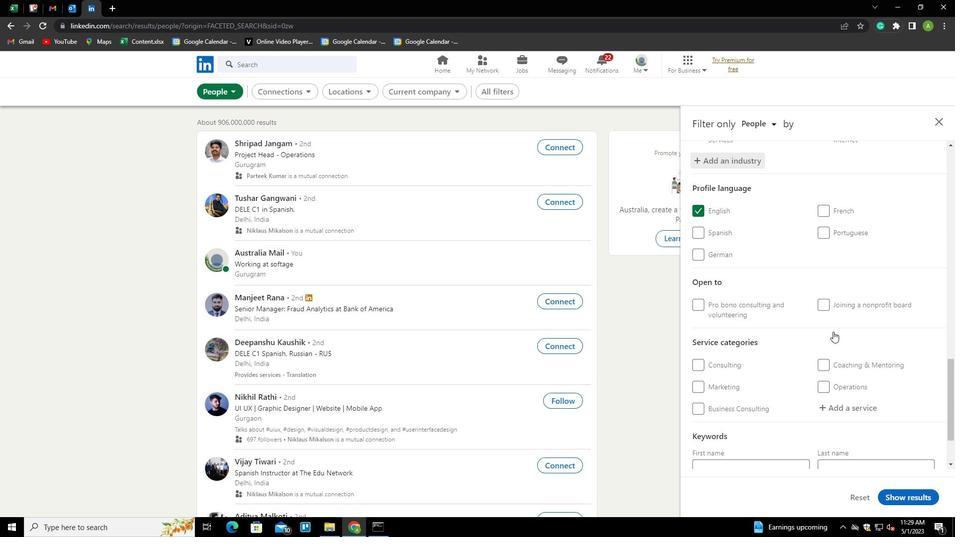 
Action: Mouse scrolled (825, 359) with delta (0, 0)
Screenshot: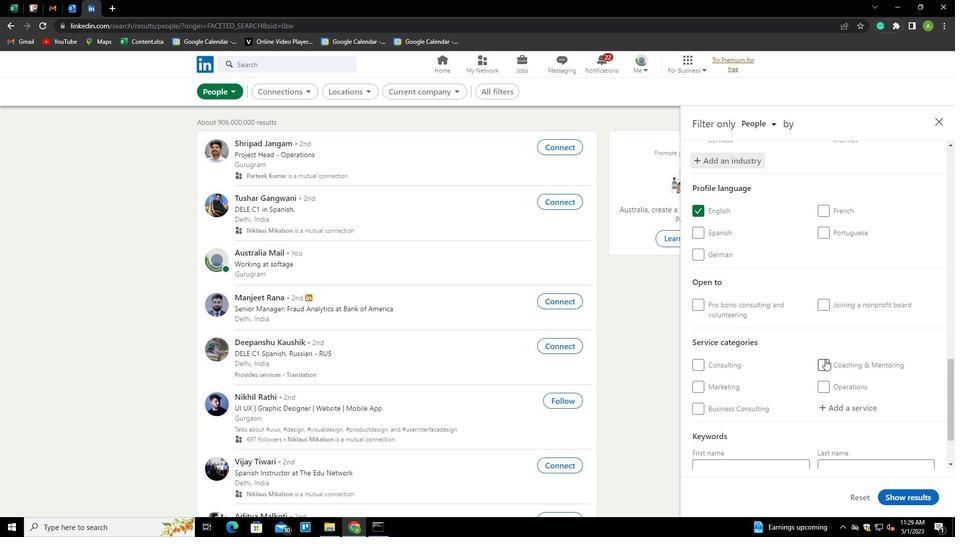 
Action: Mouse moved to (828, 359)
Screenshot: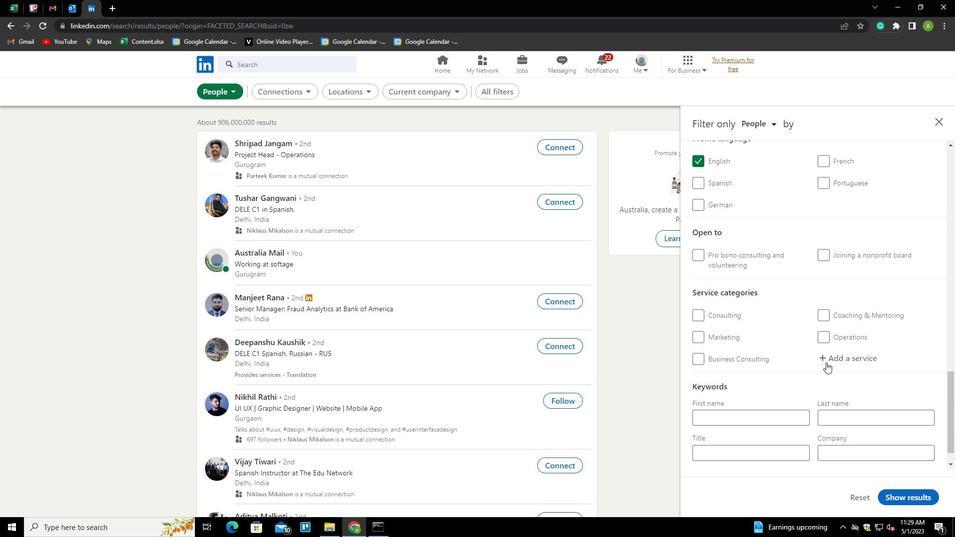 
Action: Mouse pressed left at (828, 359)
Screenshot: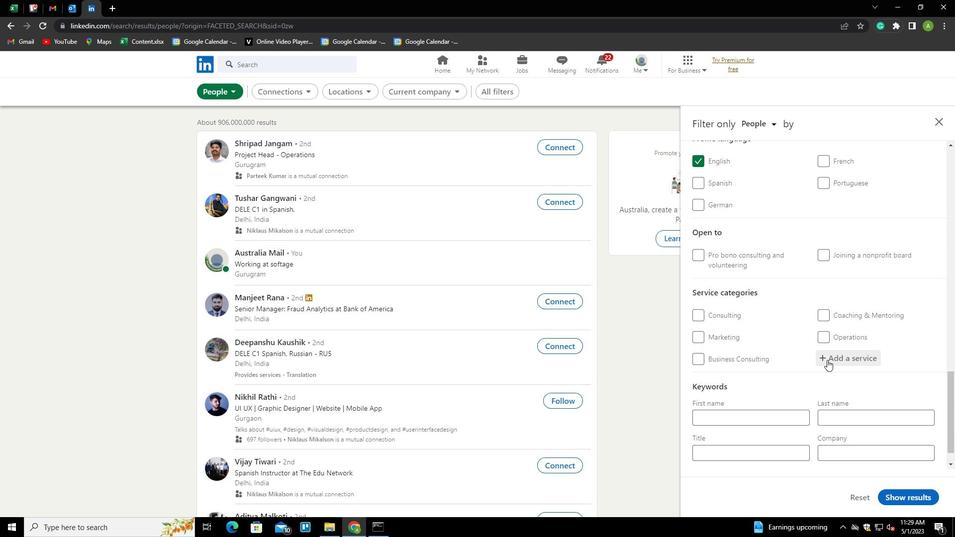 
Action: Mouse moved to (841, 354)
Screenshot: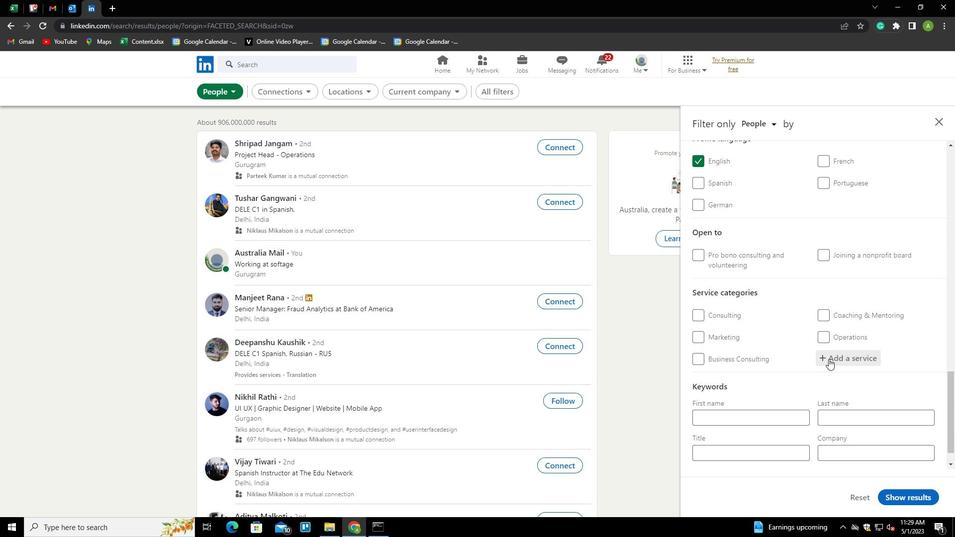 
Action: Mouse pressed left at (841, 354)
Screenshot: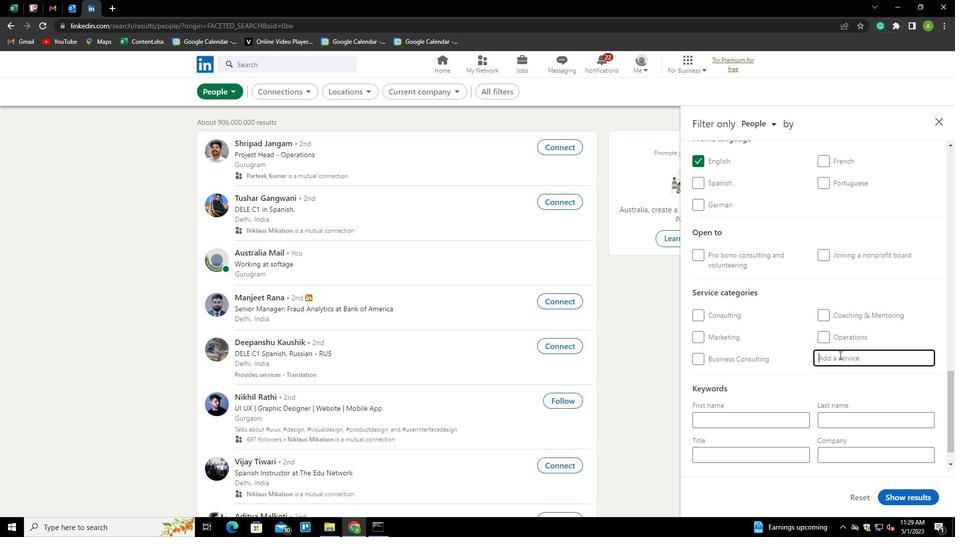 
Action: Mouse moved to (841, 361)
Screenshot: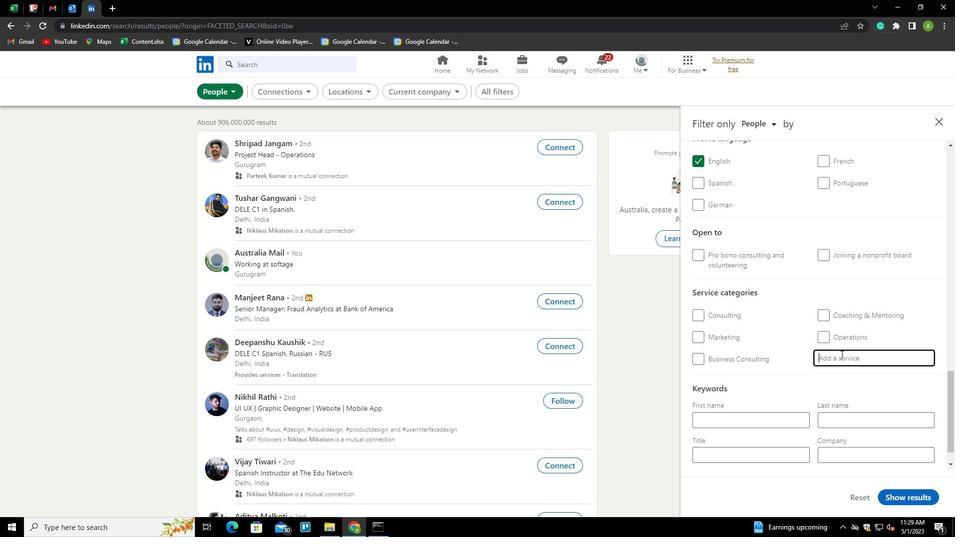 
Action: Key pressed <Key.shift>POUT<Key.backspace><Key.backspace>R<Key.down><Key.enter>
Screenshot: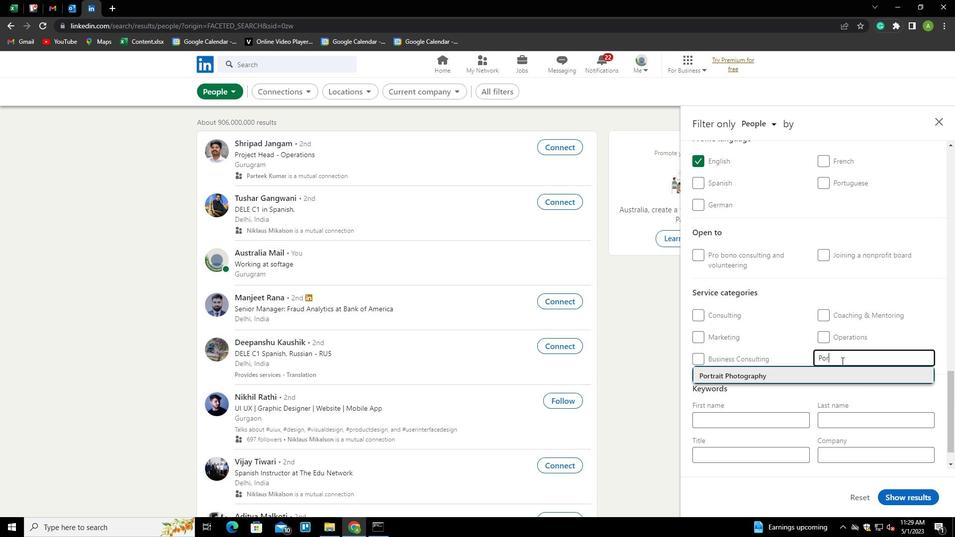 
Action: Mouse scrolled (841, 360) with delta (0, 0)
Screenshot: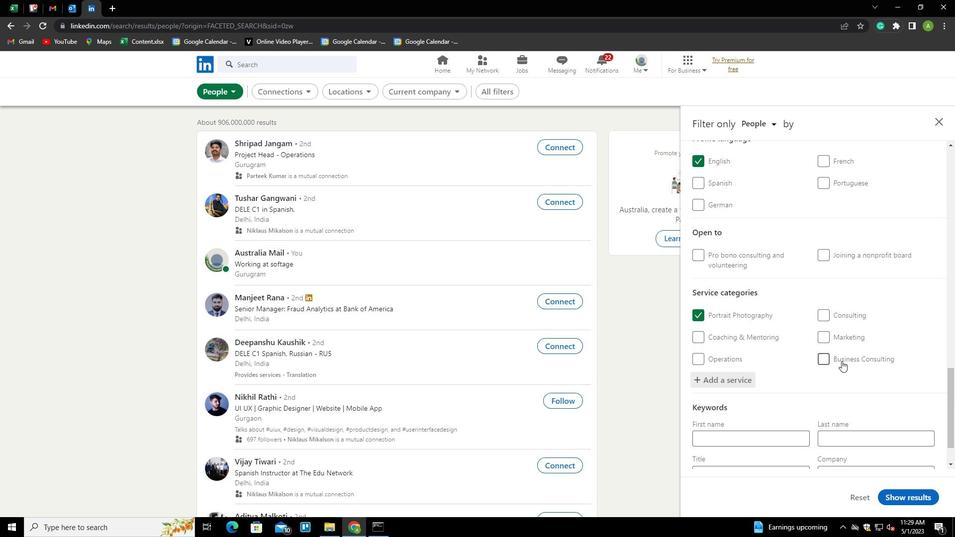 
Action: Mouse scrolled (841, 360) with delta (0, 0)
Screenshot: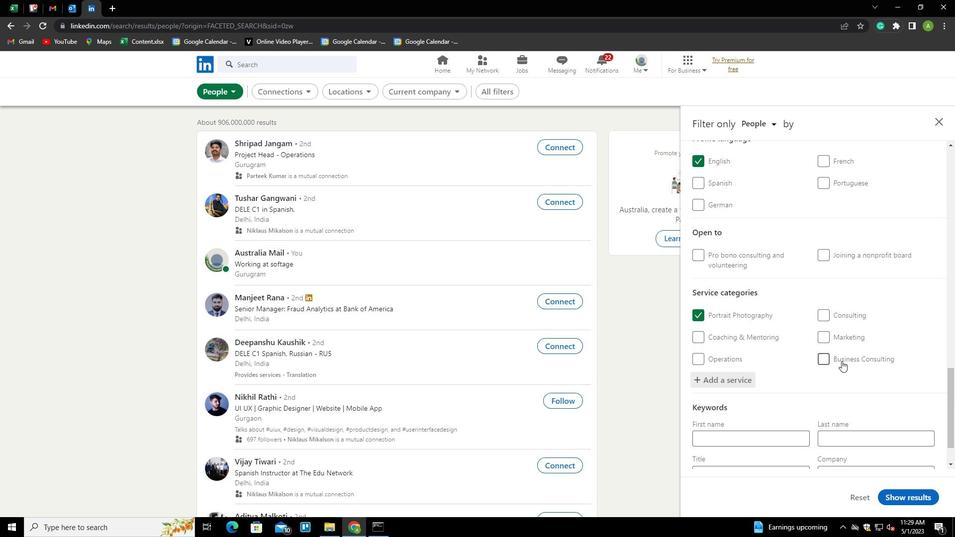 
Action: Mouse scrolled (841, 360) with delta (0, 0)
Screenshot: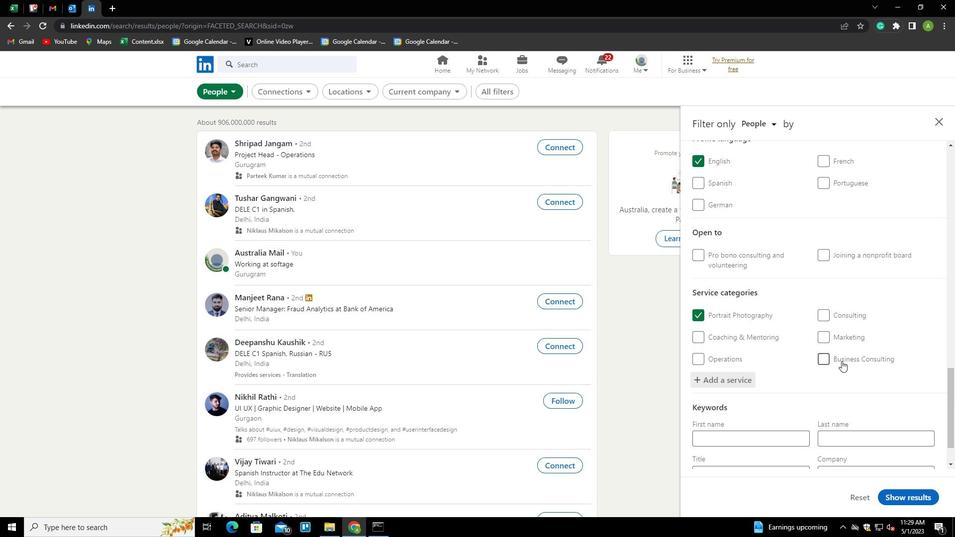 
Action: Mouse scrolled (841, 360) with delta (0, 0)
Screenshot: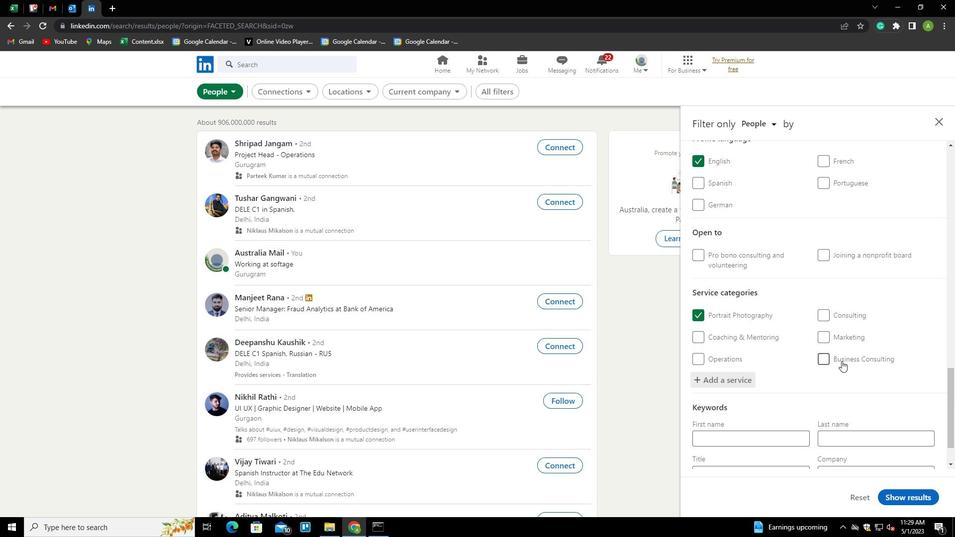 
Action: Mouse scrolled (841, 360) with delta (0, 0)
Screenshot: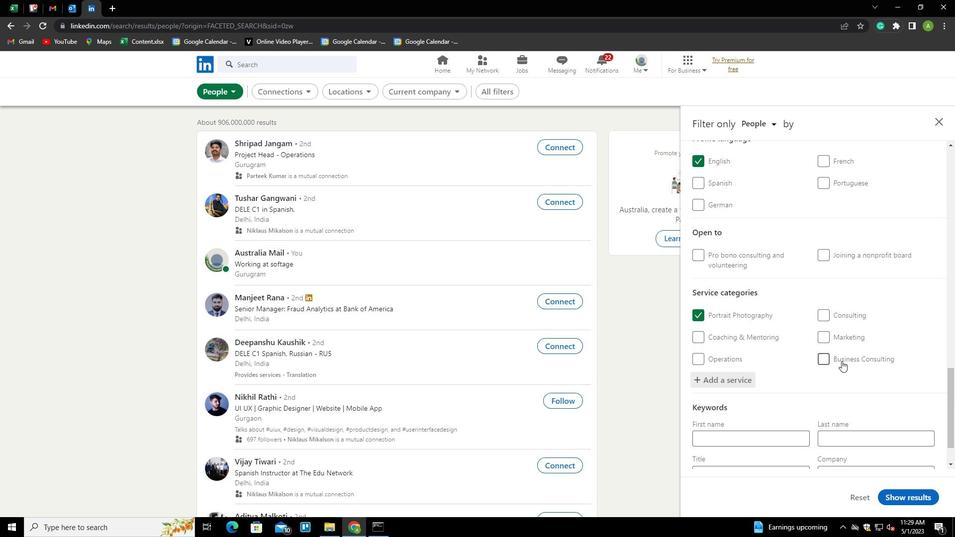 
Action: Mouse moved to (736, 427)
Screenshot: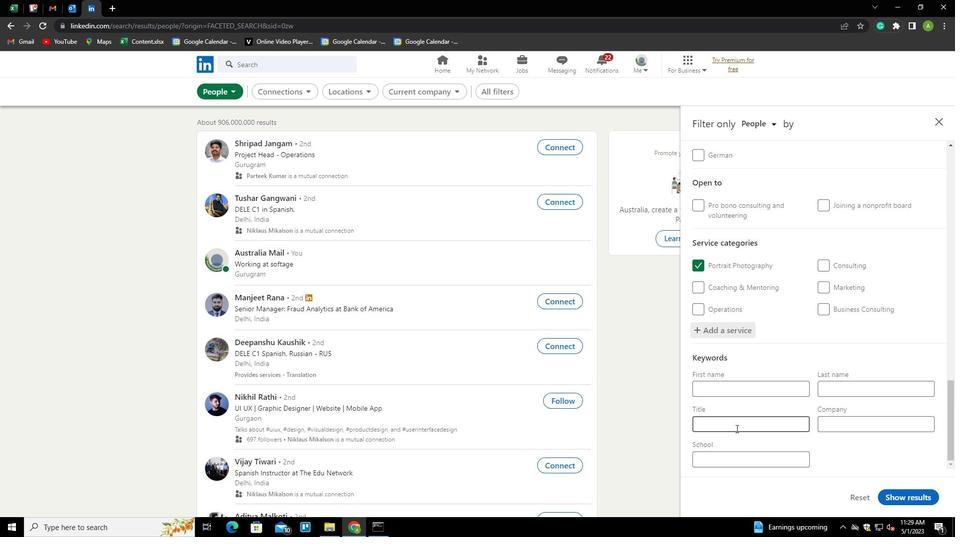 
Action: Mouse pressed left at (736, 427)
Screenshot: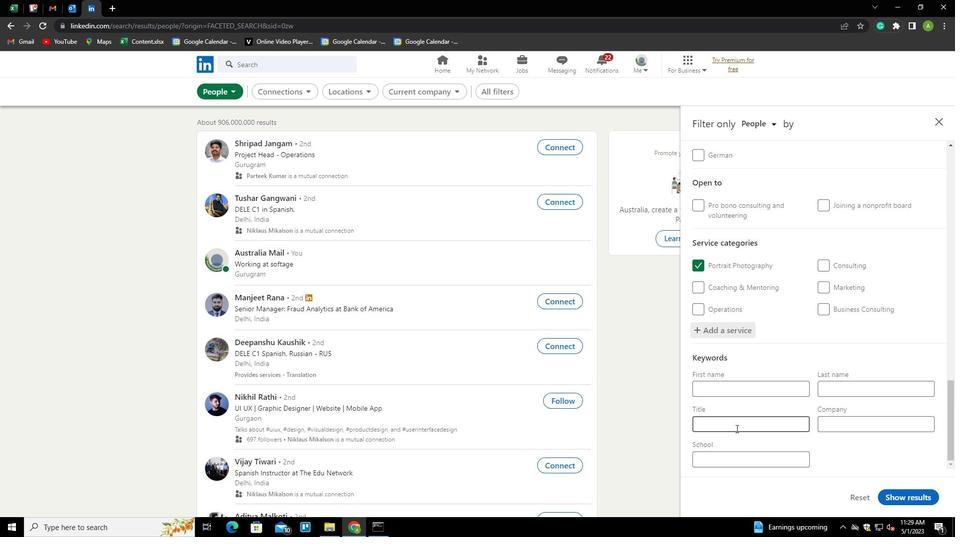 
Action: Key pressed <Key.shift>ACCOUNTANT
Screenshot: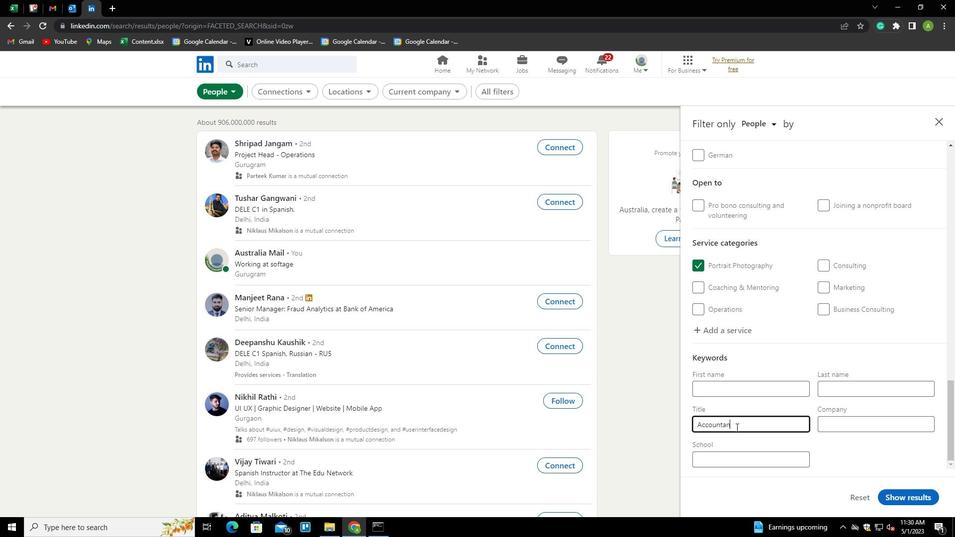 
Action: Mouse moved to (834, 446)
Screenshot: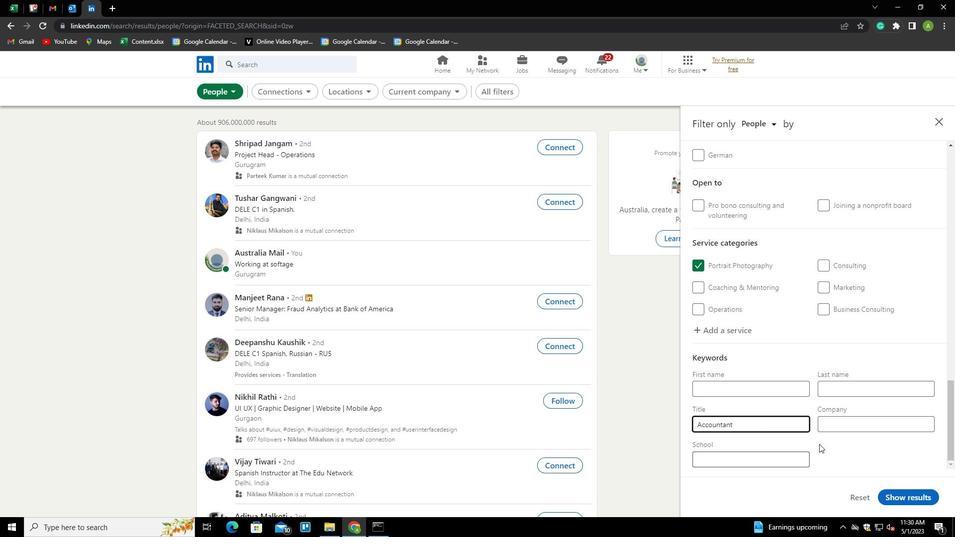 
Action: Mouse pressed left at (834, 446)
Screenshot: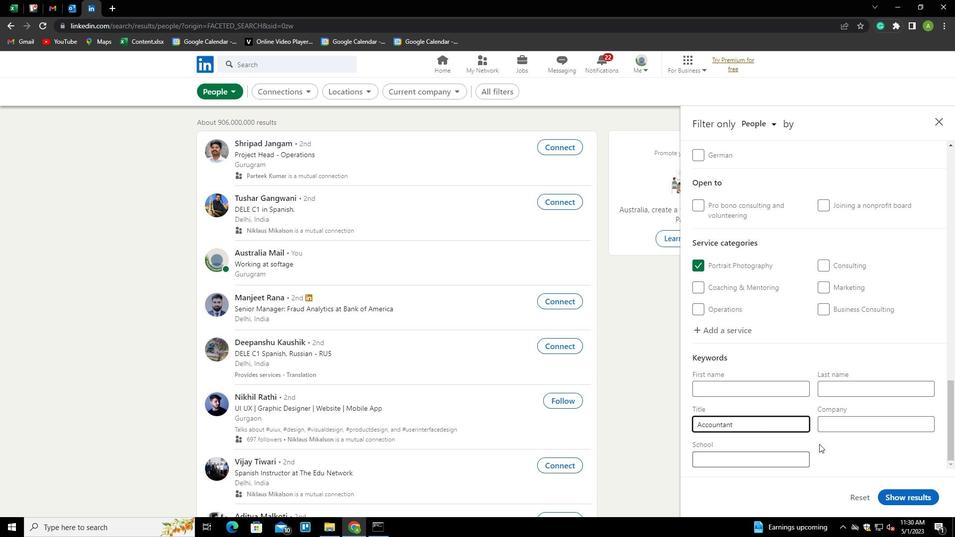
Action: Mouse moved to (903, 494)
Screenshot: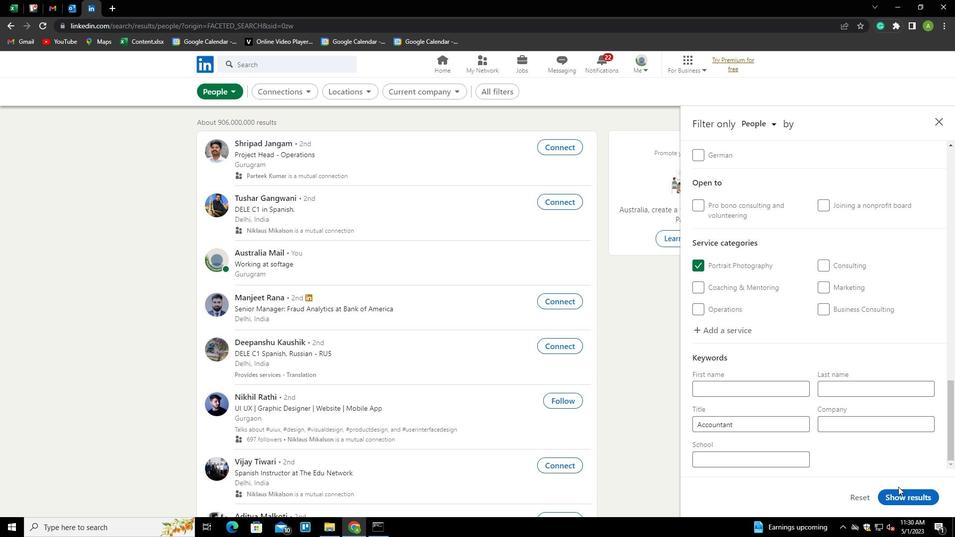 
Action: Mouse pressed left at (903, 494)
Screenshot: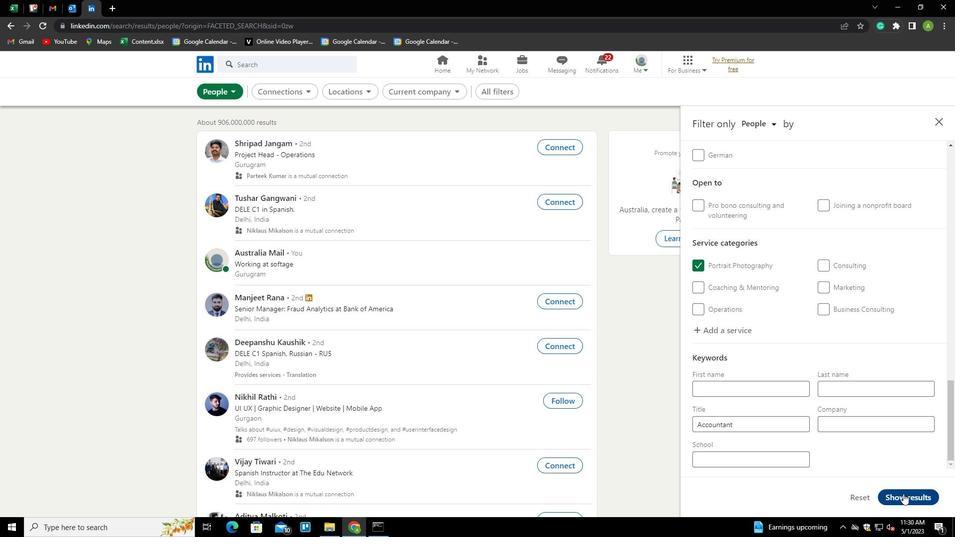 
